 Task: Find connections with filter location Bīdar with filter topic #Marketswith filter profile language Spanish with filter current company Tata 1mg with filter school Career Point University Kota with filter industry Building Finishing Contractors with filter service category CateringChange with filter keywords title Habitat for Humanity Builder
Action: Mouse moved to (542, 76)
Screenshot: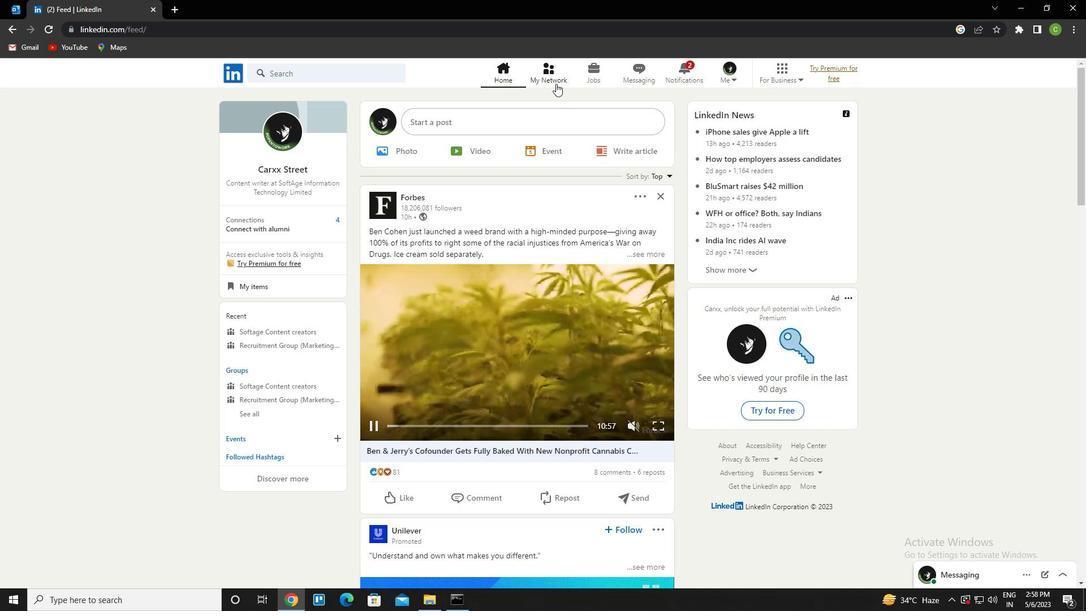 
Action: Mouse pressed left at (542, 76)
Screenshot: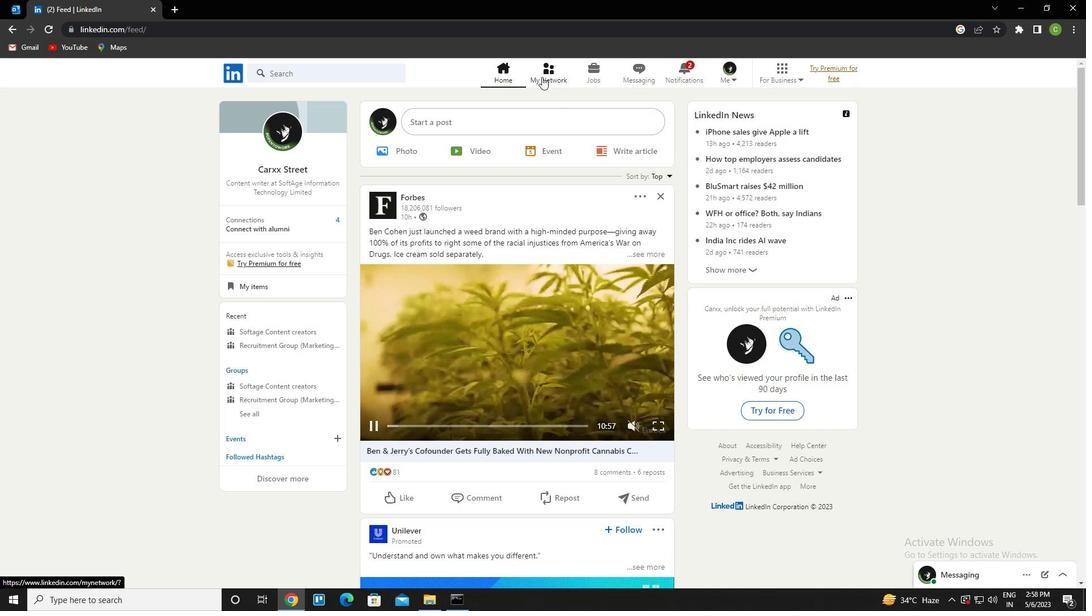 
Action: Mouse moved to (331, 139)
Screenshot: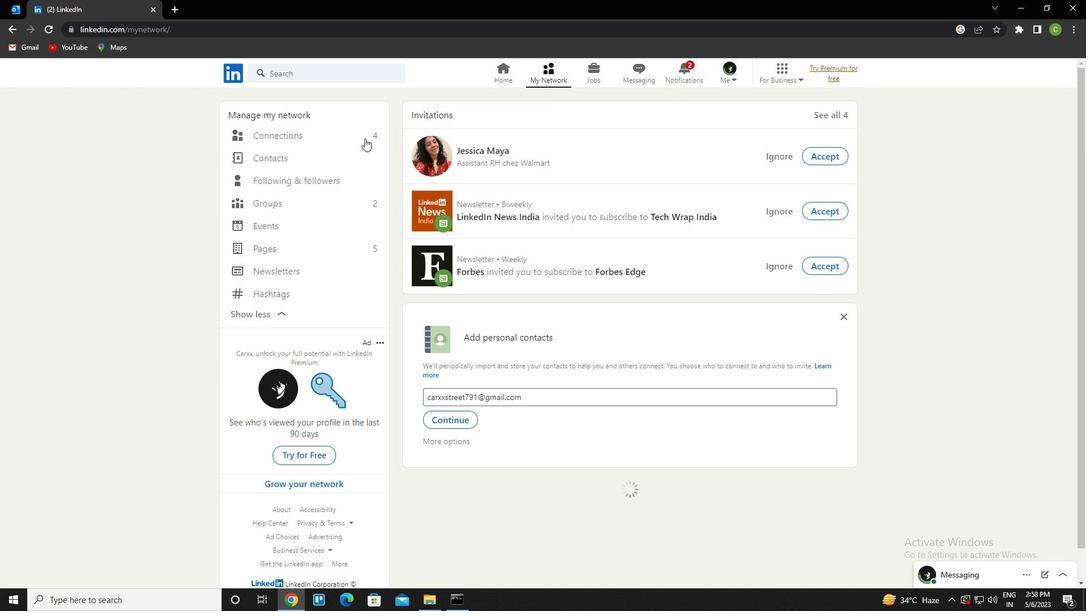 
Action: Mouse pressed left at (331, 139)
Screenshot: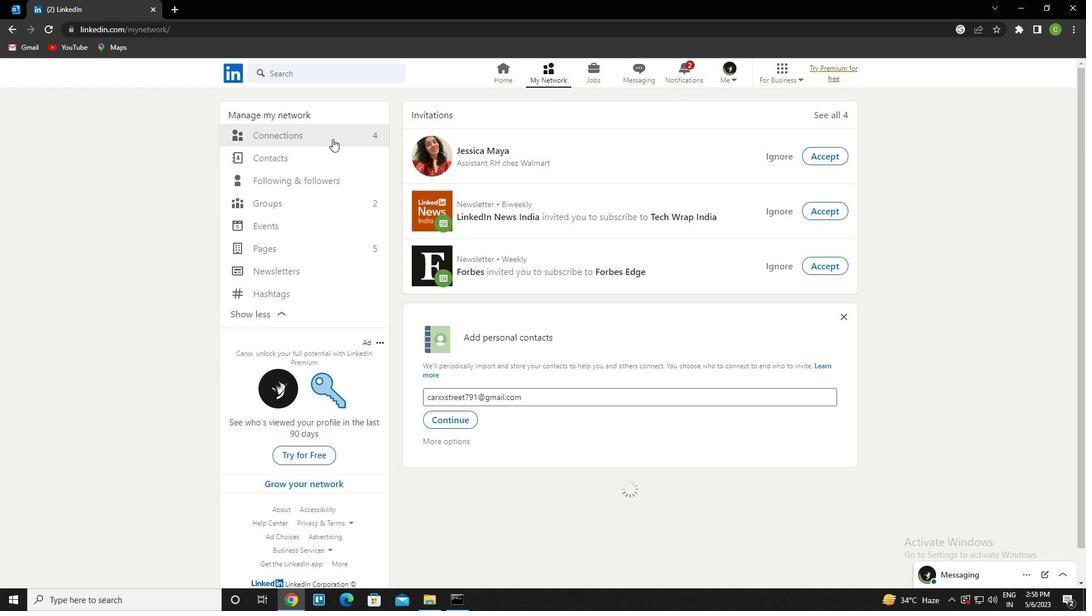 
Action: Mouse moved to (647, 142)
Screenshot: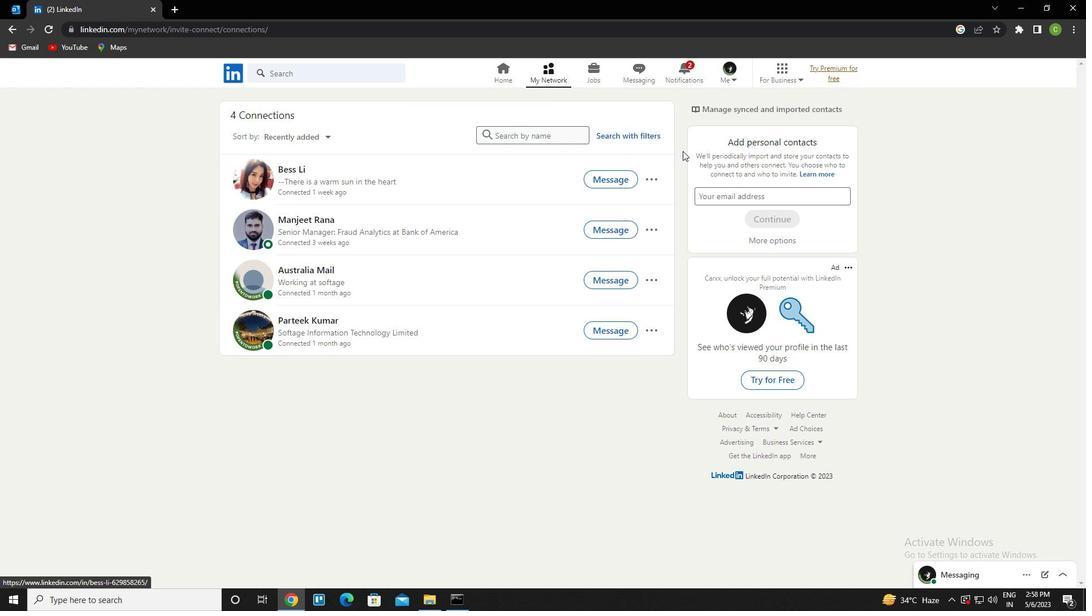 
Action: Mouse pressed left at (647, 142)
Screenshot: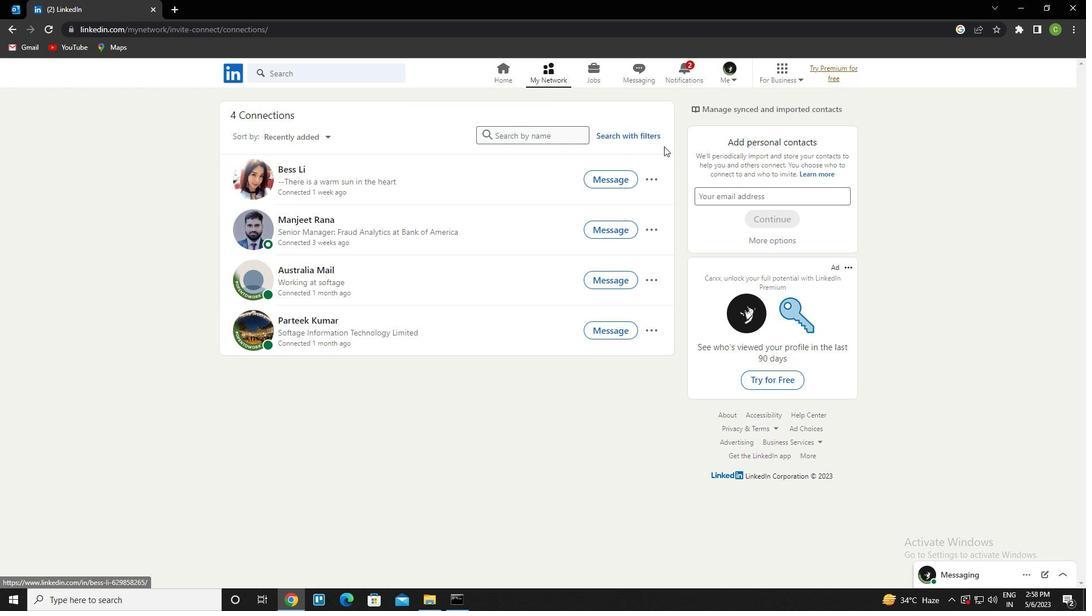 
Action: Mouse moved to (646, 137)
Screenshot: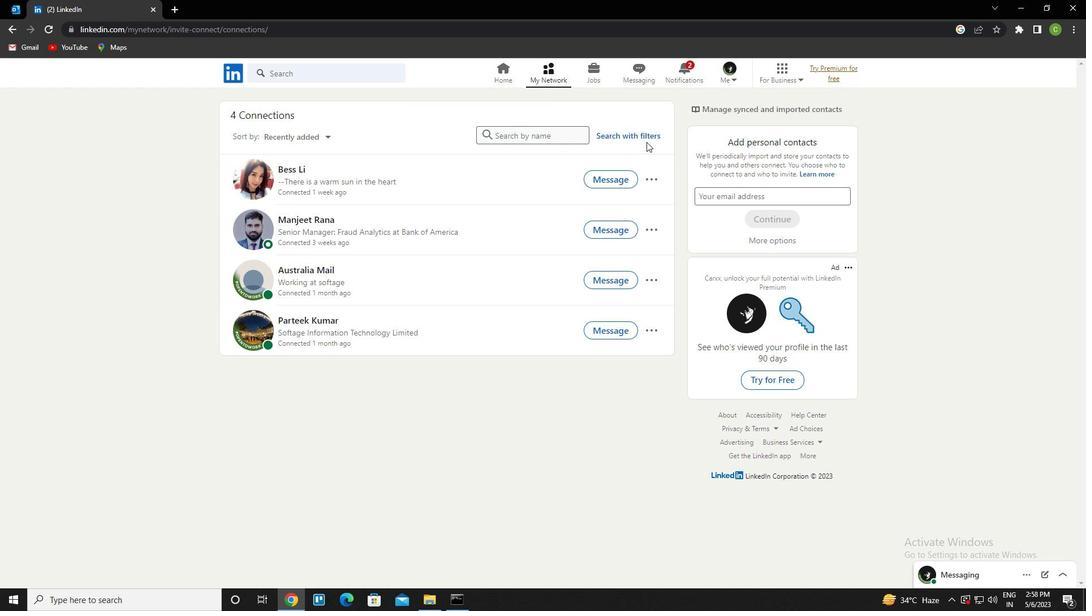 
Action: Mouse pressed left at (646, 137)
Screenshot: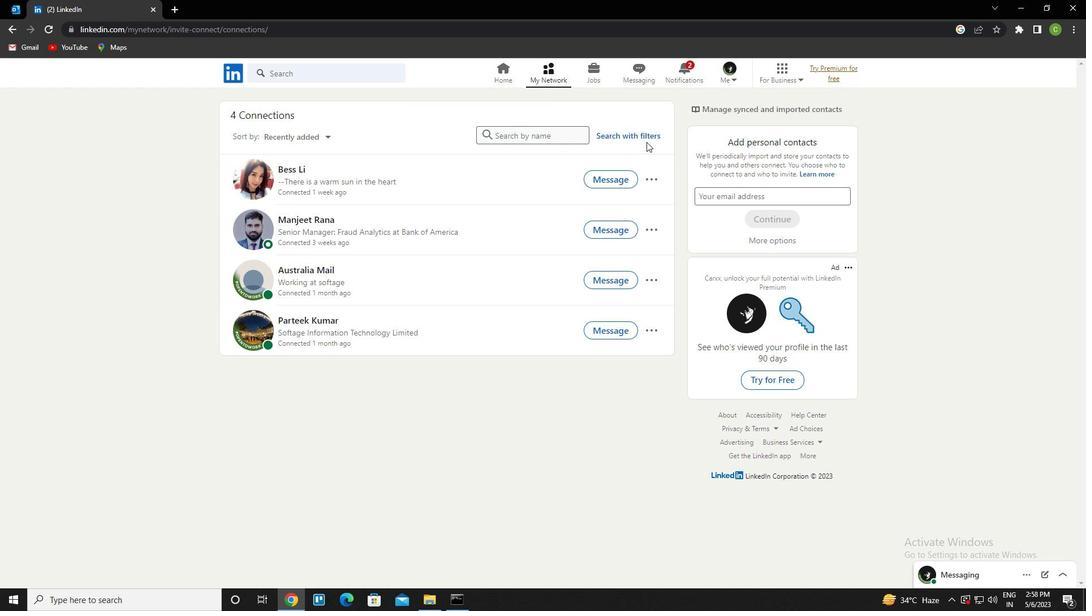 
Action: Mouse moved to (588, 104)
Screenshot: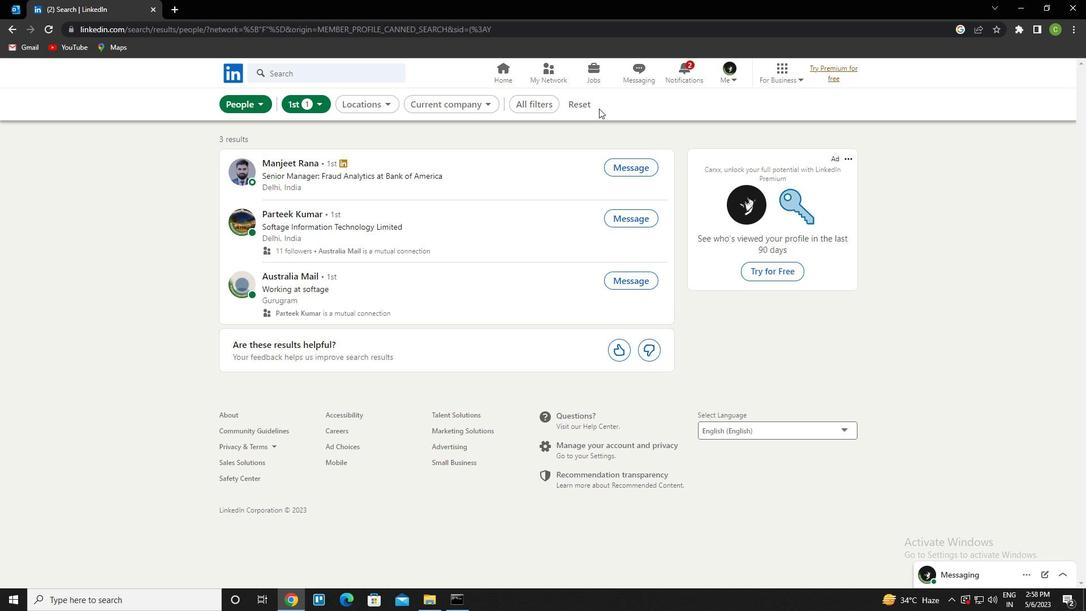 
Action: Mouse pressed left at (588, 104)
Screenshot: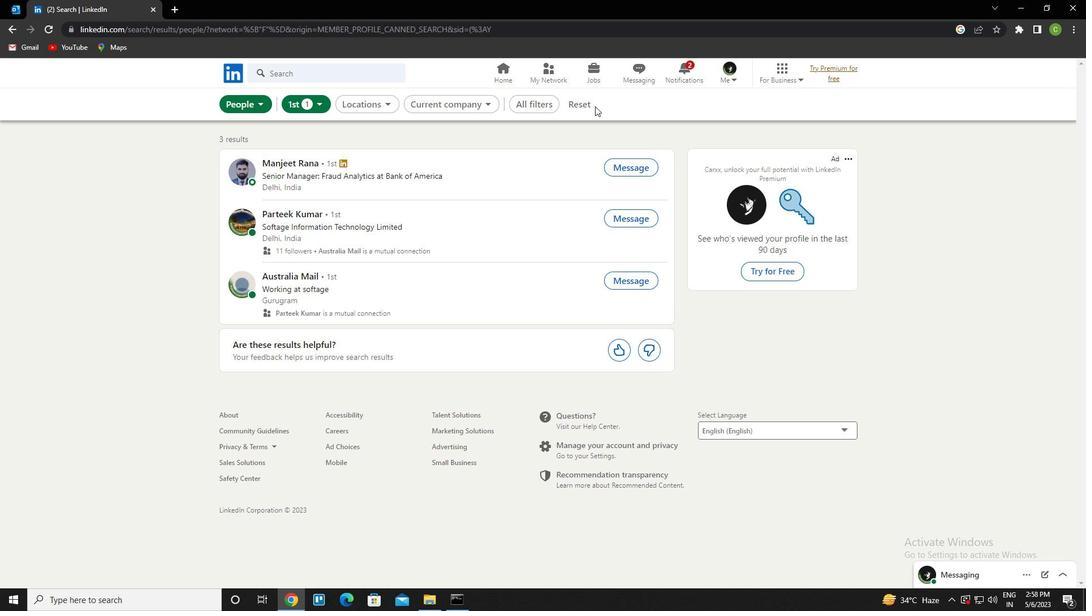 
Action: Mouse moved to (558, 105)
Screenshot: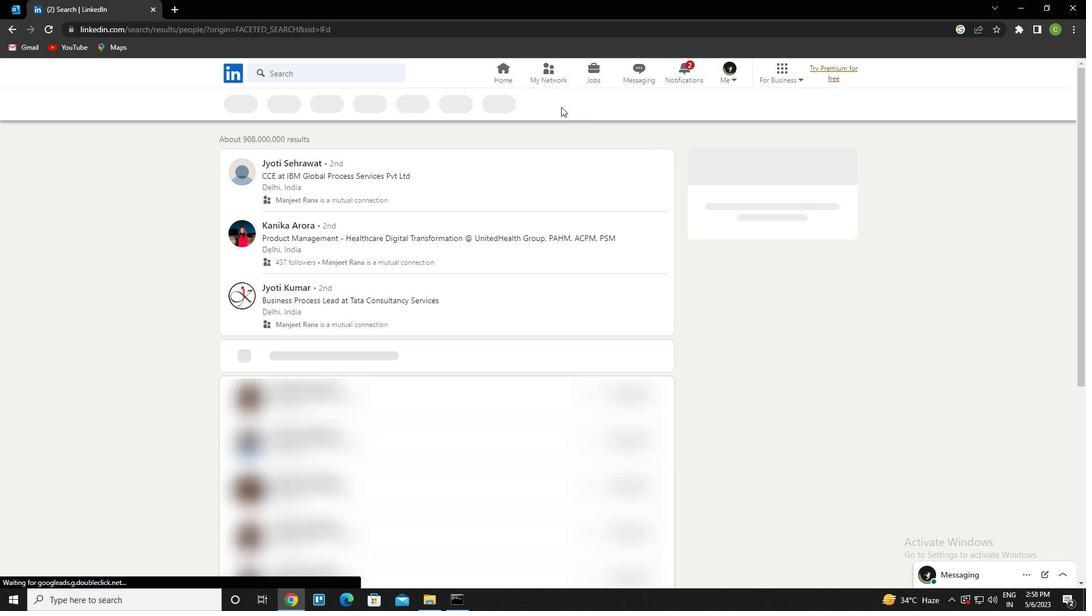 
Action: Mouse pressed left at (558, 105)
Screenshot: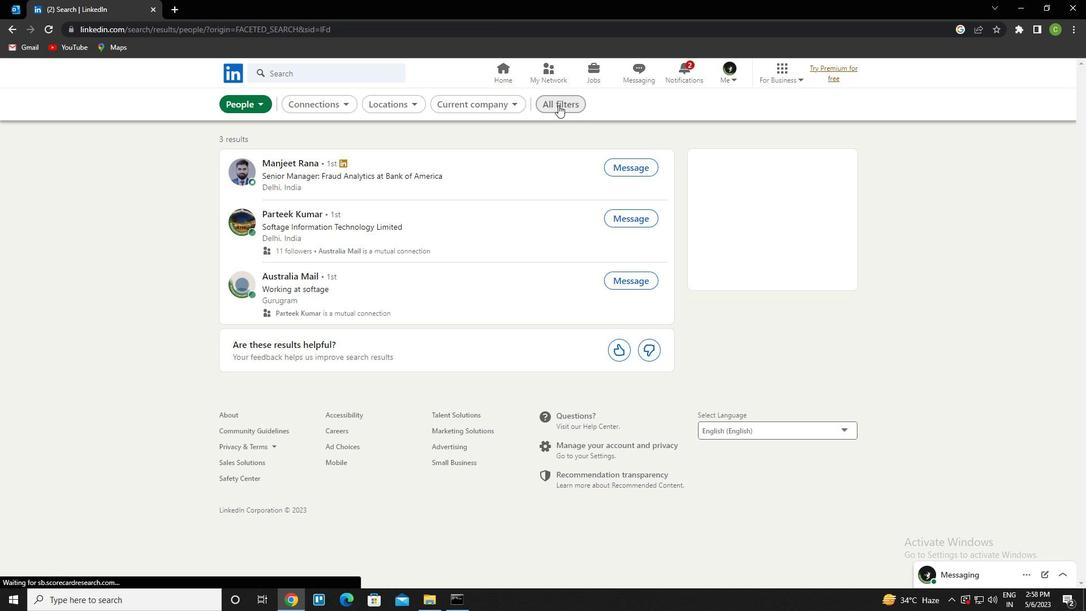 
Action: Mouse moved to (919, 413)
Screenshot: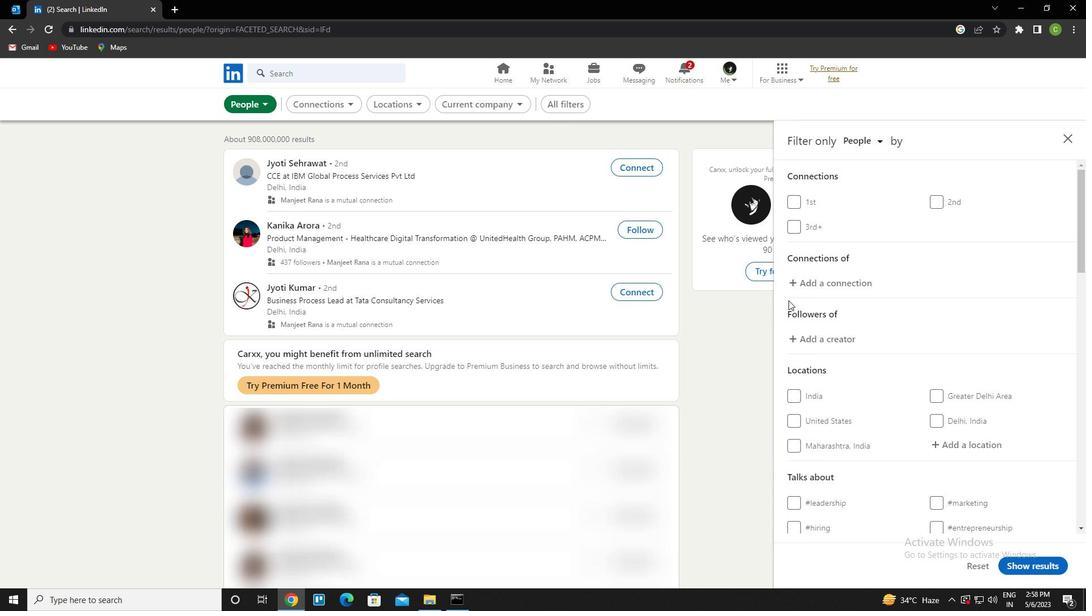 
Action: Mouse scrolled (919, 412) with delta (0, 0)
Screenshot: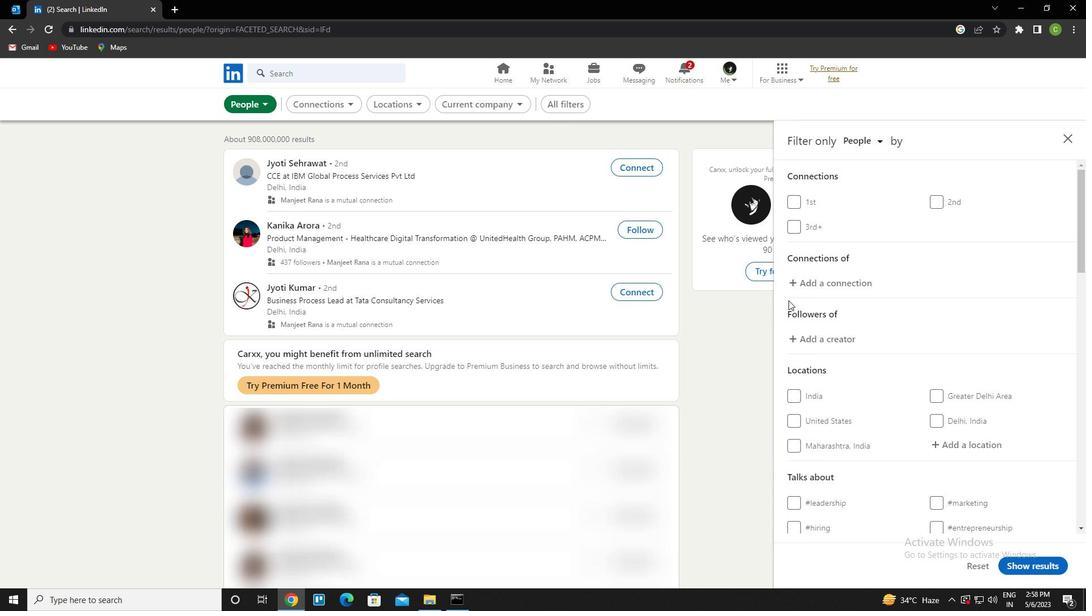 
Action: Mouse moved to (952, 427)
Screenshot: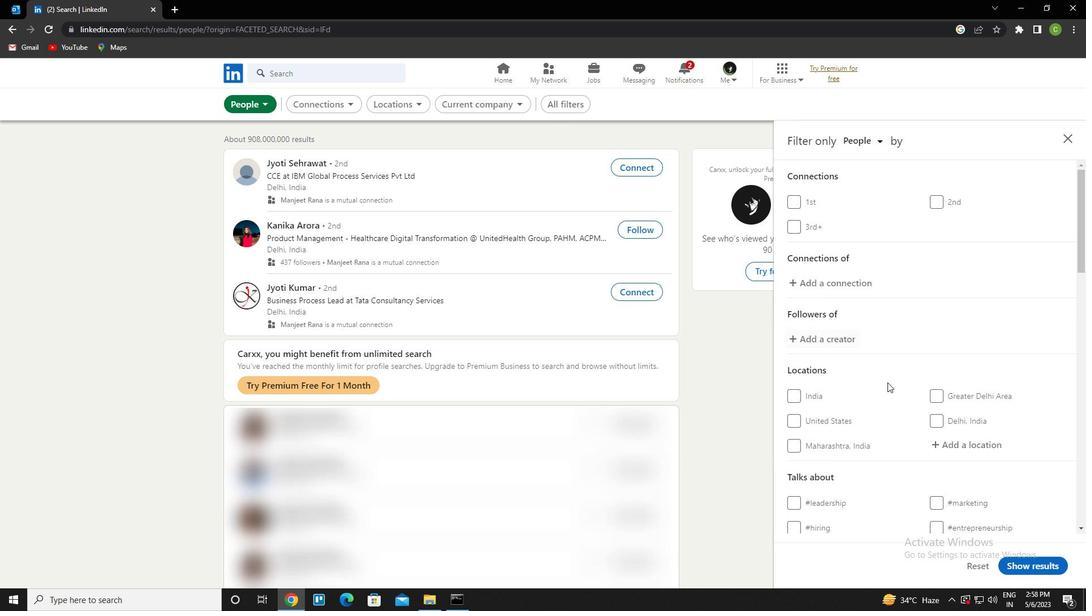 
Action: Mouse scrolled (952, 426) with delta (0, 0)
Screenshot: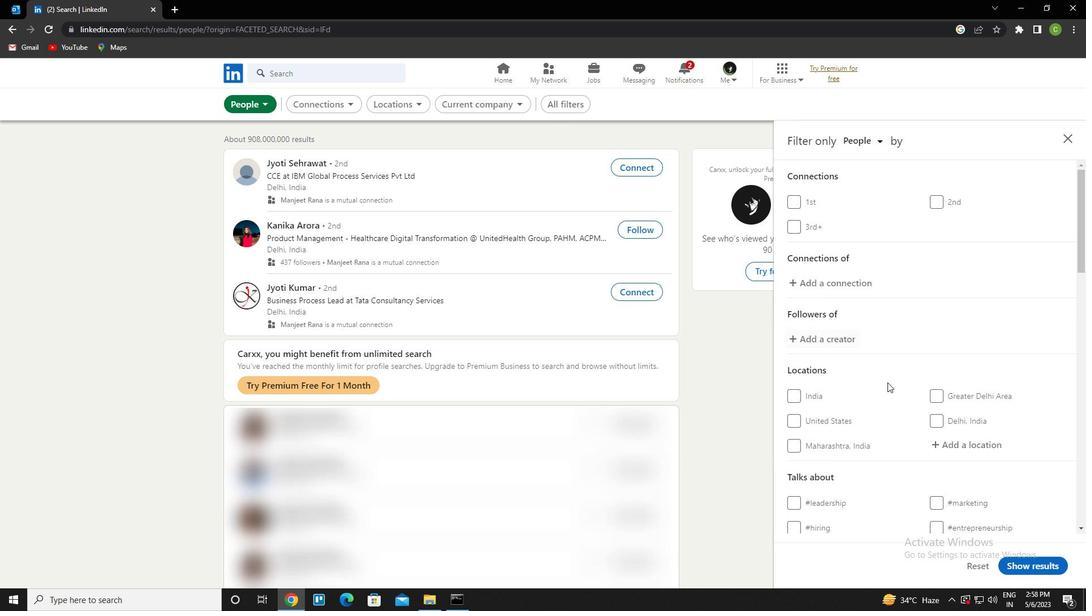 
Action: Mouse moved to (969, 334)
Screenshot: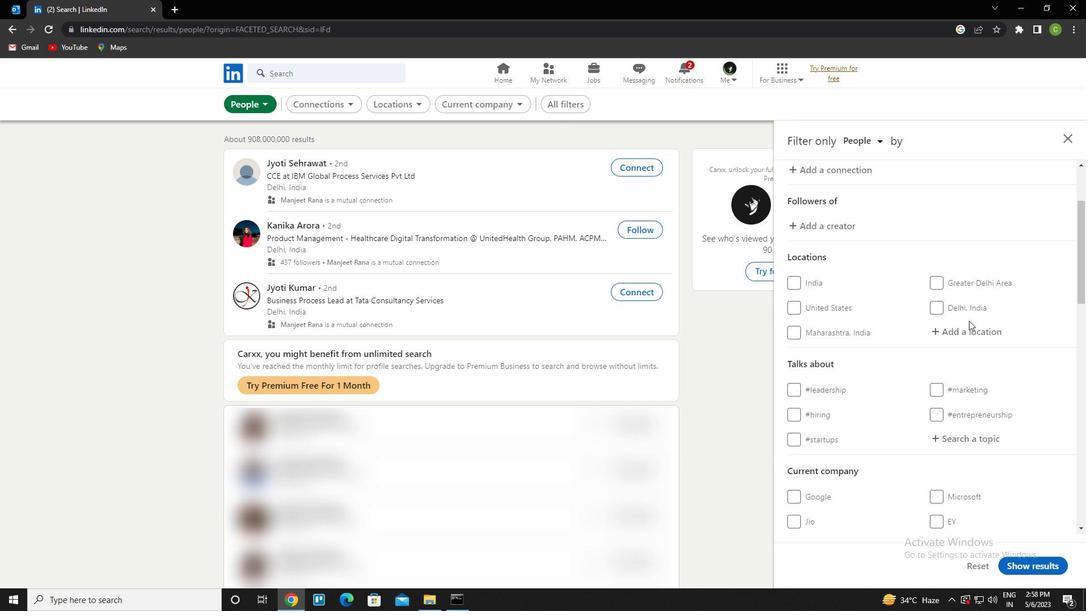 
Action: Mouse pressed left at (969, 334)
Screenshot: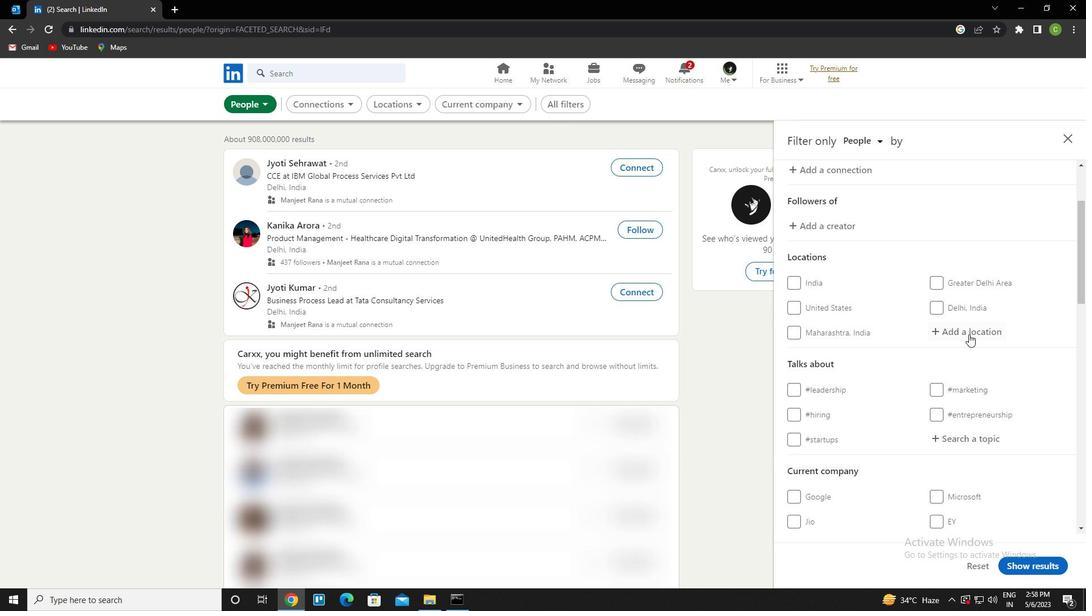 
Action: Key pressed <Key.caps_lock>b<Key.caps_lock>idar<Key.down><Key.enter>
Screenshot: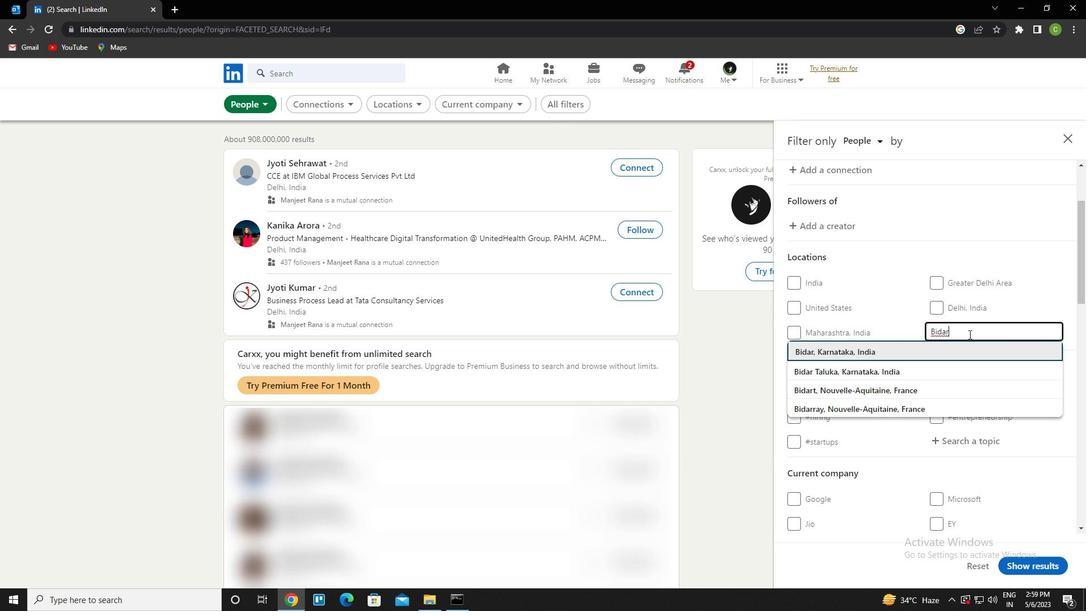 
Action: Mouse moved to (969, 335)
Screenshot: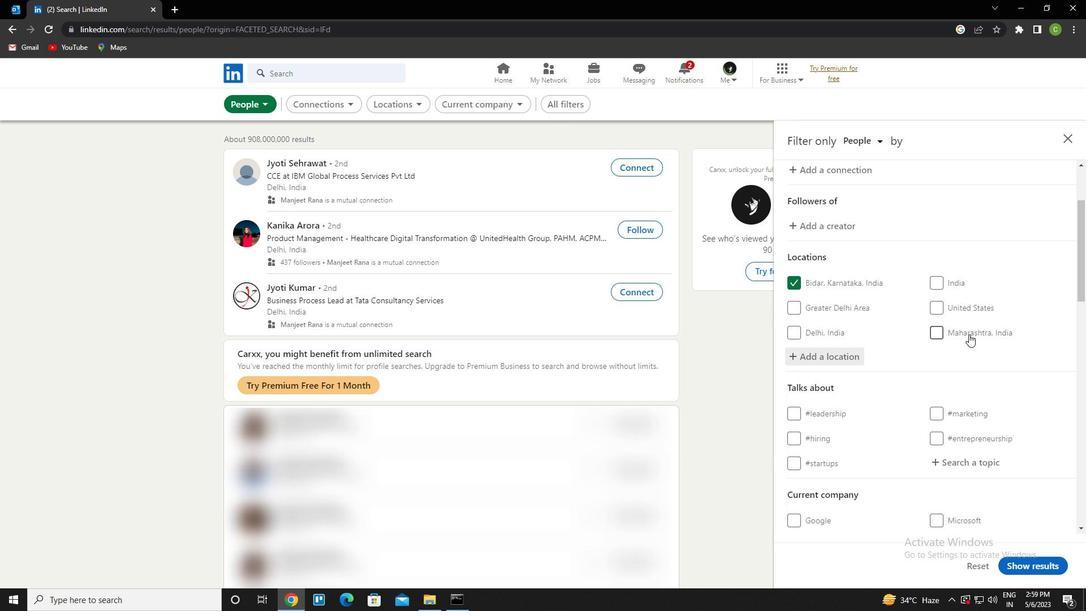 
Action: Mouse scrolled (969, 334) with delta (0, 0)
Screenshot: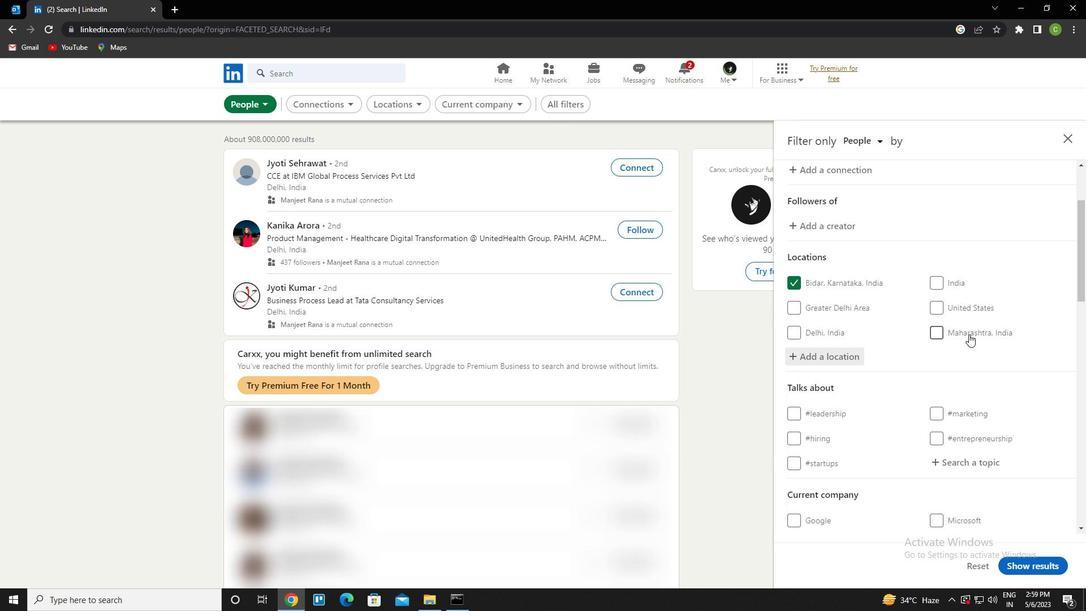 
Action: Mouse moved to (955, 404)
Screenshot: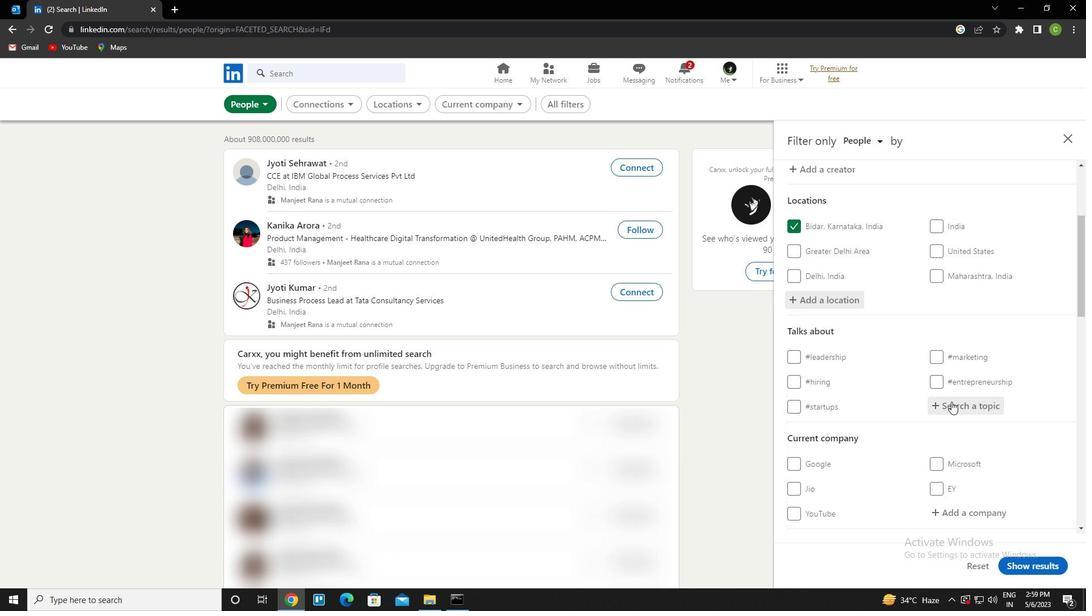 
Action: Mouse pressed left at (955, 404)
Screenshot: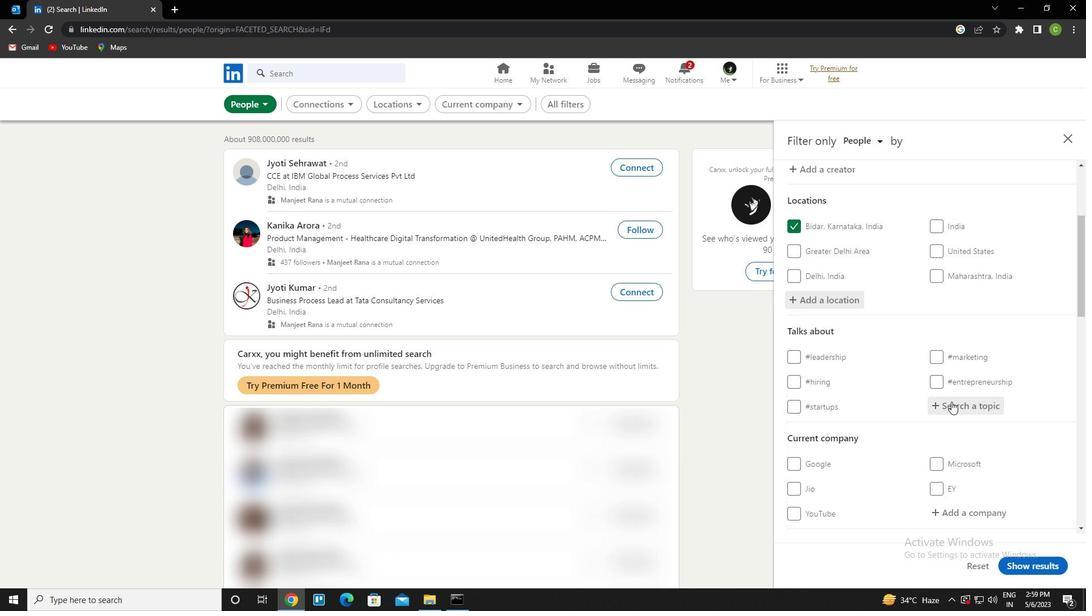 
Action: Key pressed markets<Key.down><Key.enter>
Screenshot: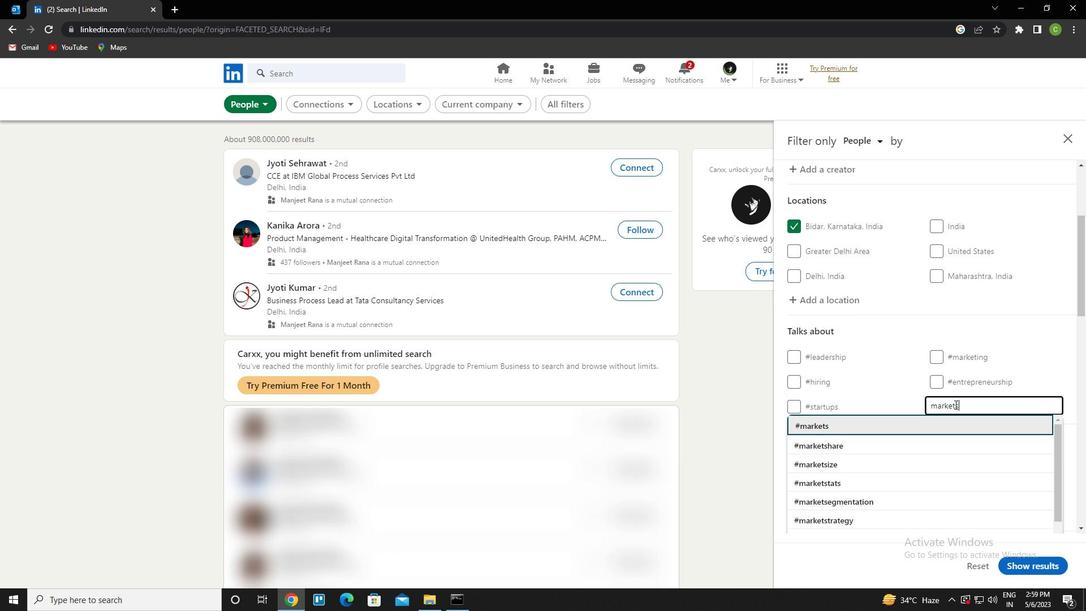 
Action: Mouse scrolled (955, 404) with delta (0, 0)
Screenshot: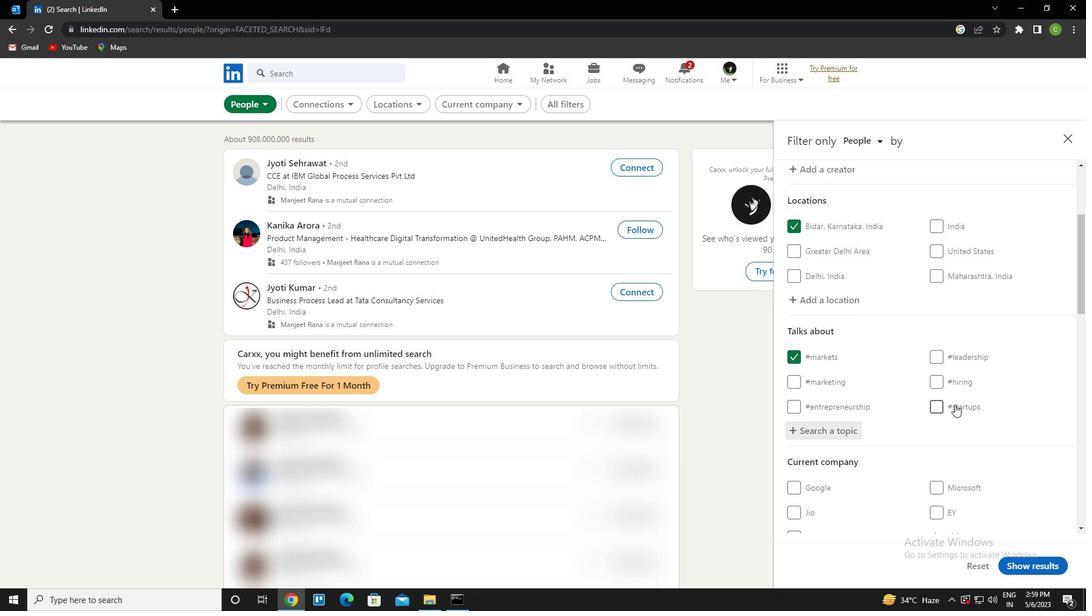 
Action: Mouse scrolled (955, 404) with delta (0, 0)
Screenshot: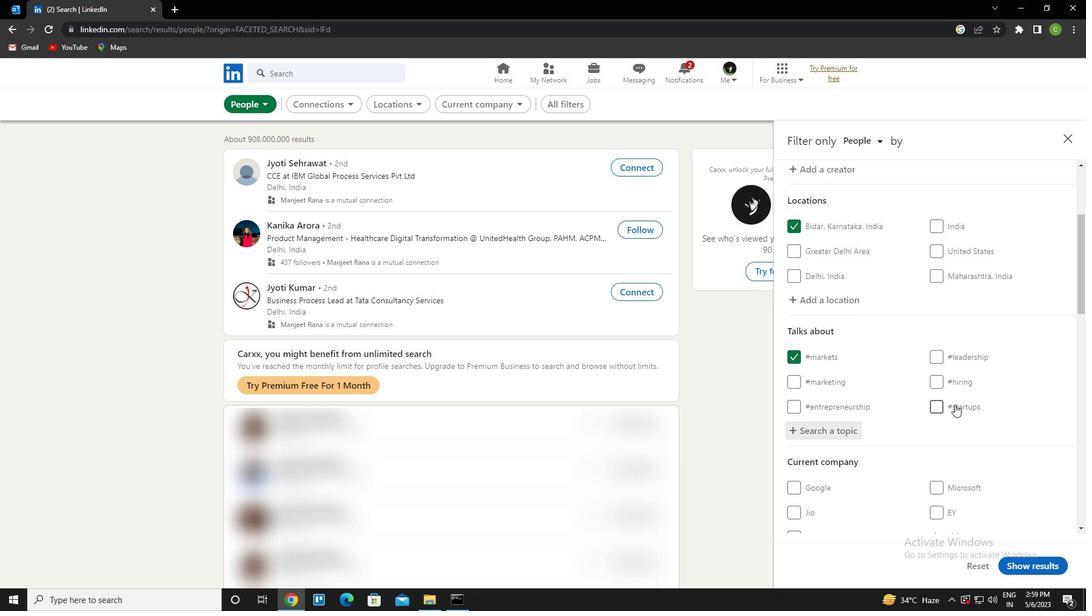 
Action: Mouse scrolled (955, 404) with delta (0, 0)
Screenshot: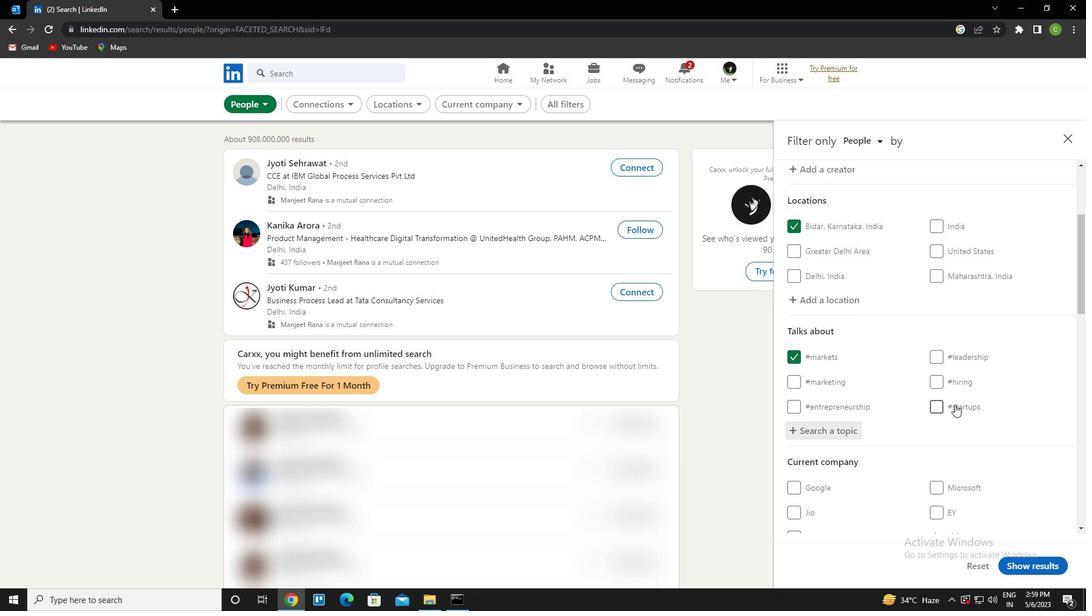 
Action: Mouse moved to (912, 378)
Screenshot: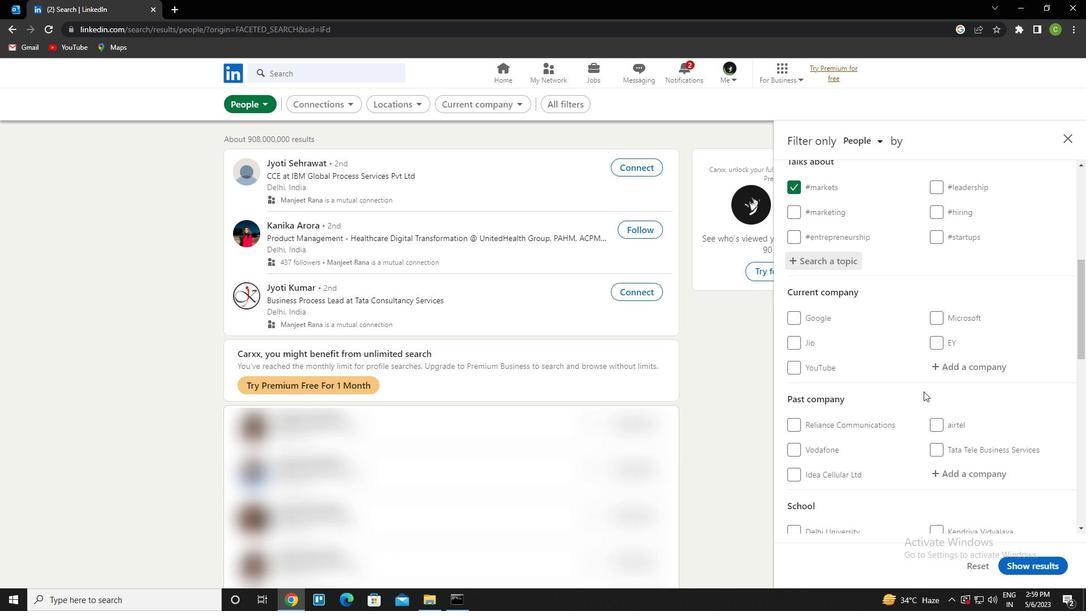 
Action: Mouse scrolled (912, 377) with delta (0, 0)
Screenshot: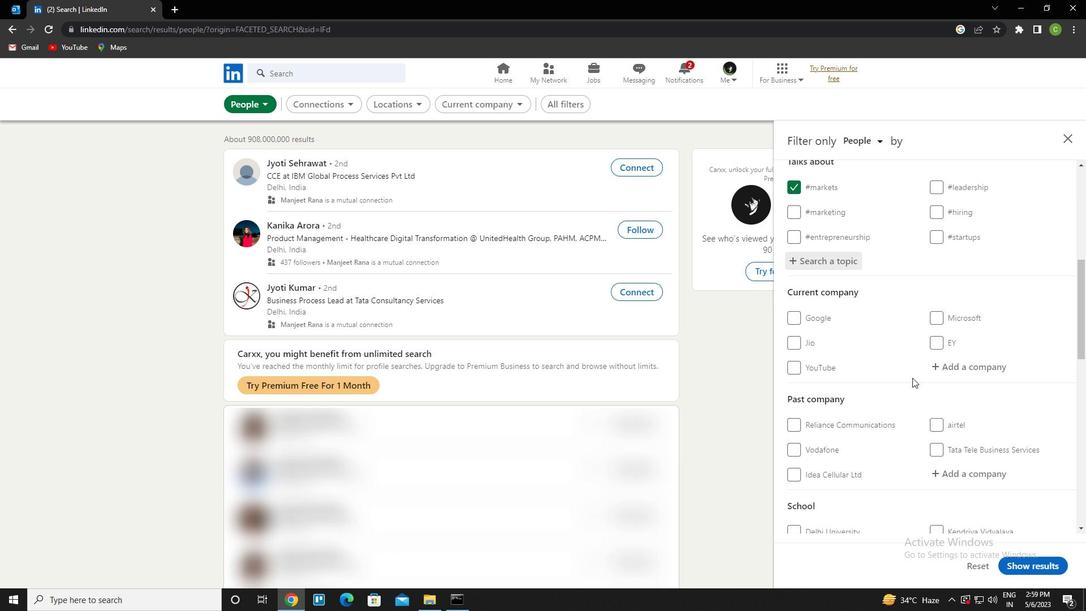 
Action: Mouse scrolled (912, 377) with delta (0, 0)
Screenshot: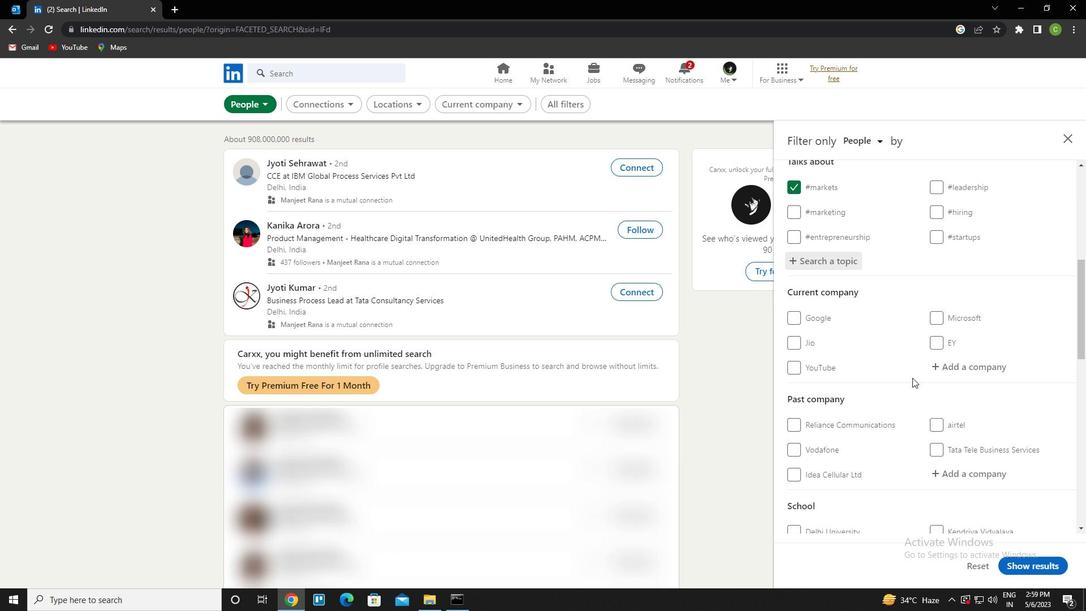 
Action: Mouse scrolled (912, 377) with delta (0, 0)
Screenshot: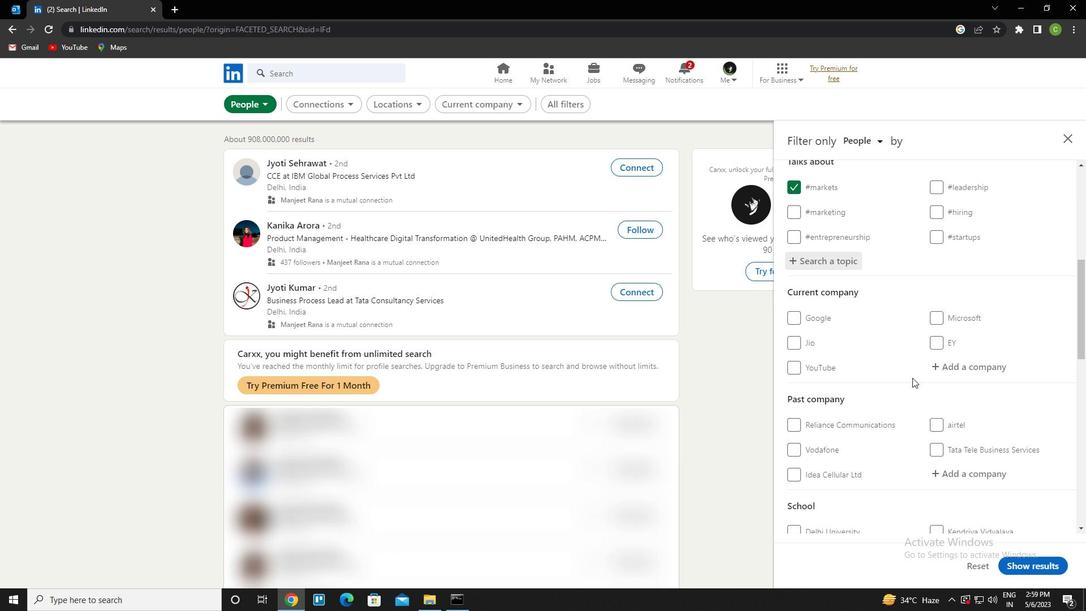
Action: Mouse scrolled (912, 377) with delta (0, 0)
Screenshot: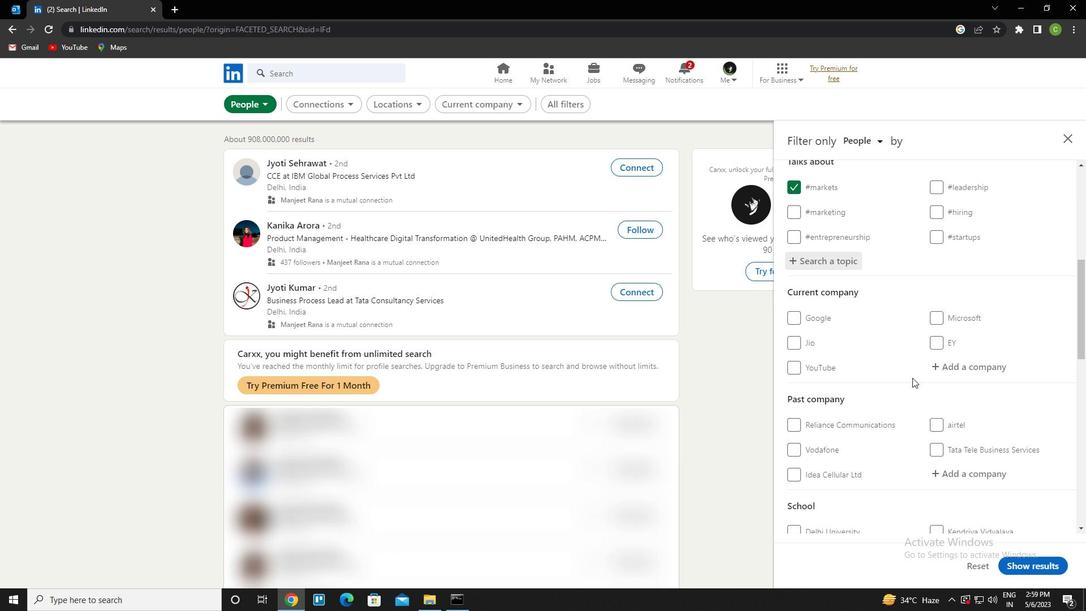 
Action: Mouse scrolled (912, 377) with delta (0, 0)
Screenshot: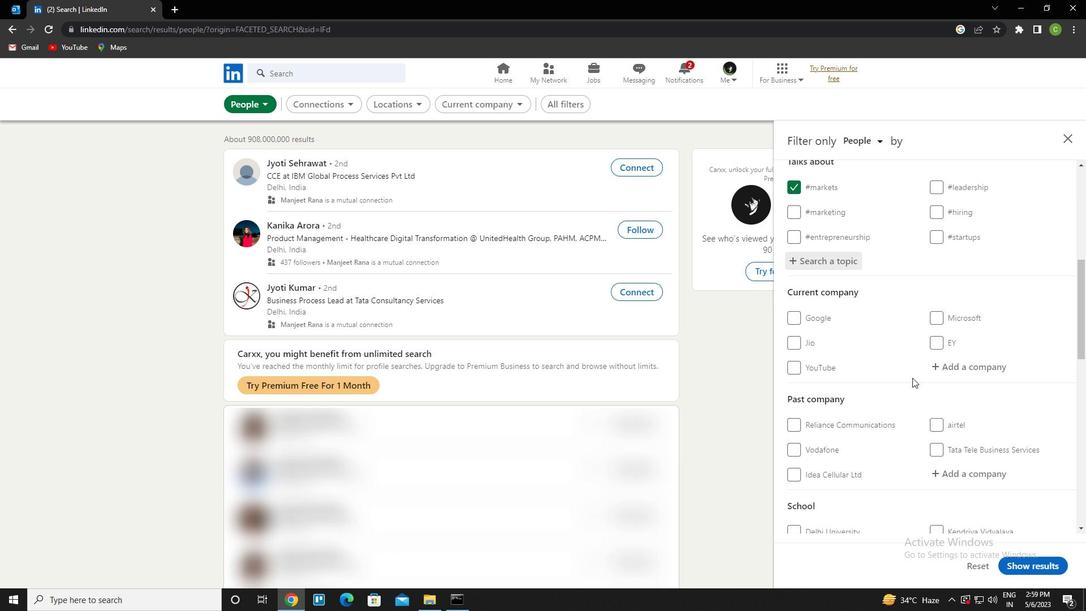 
Action: Mouse scrolled (912, 377) with delta (0, 0)
Screenshot: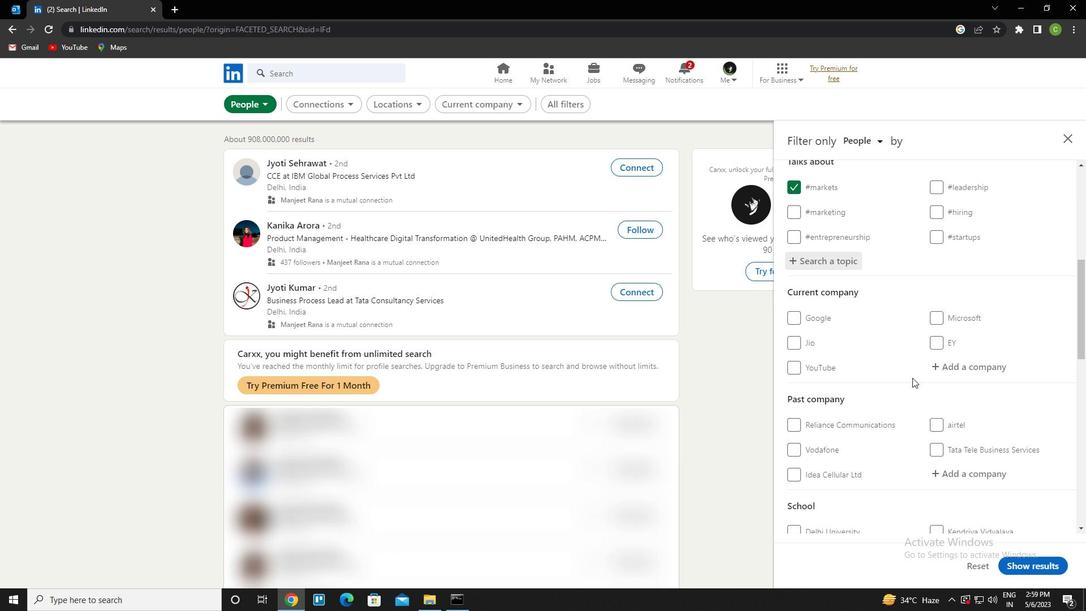 
Action: Mouse scrolled (912, 377) with delta (0, 0)
Screenshot: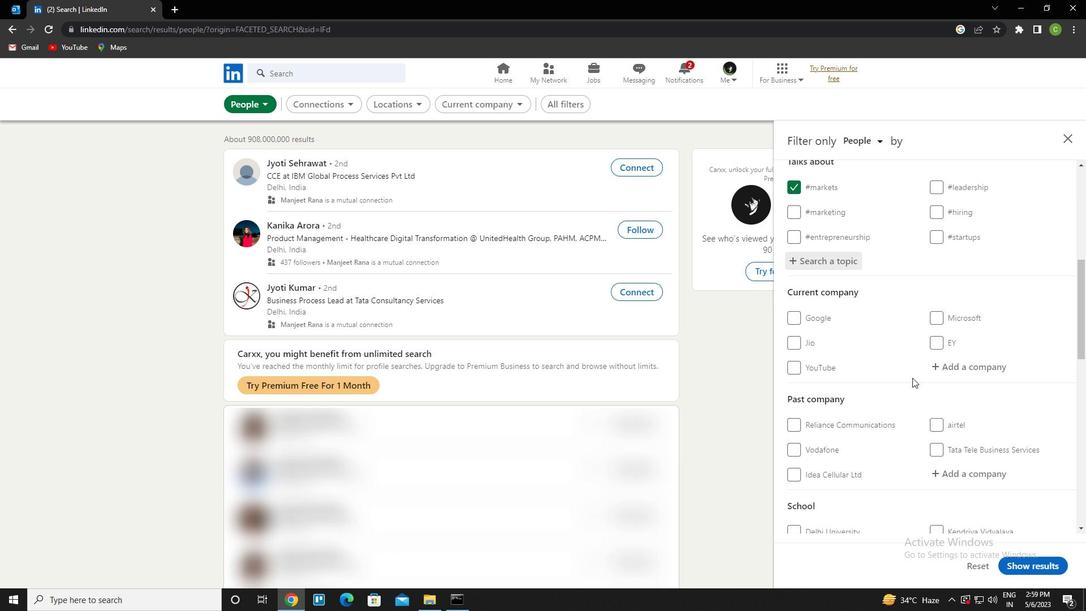 
Action: Mouse scrolled (912, 377) with delta (0, 0)
Screenshot: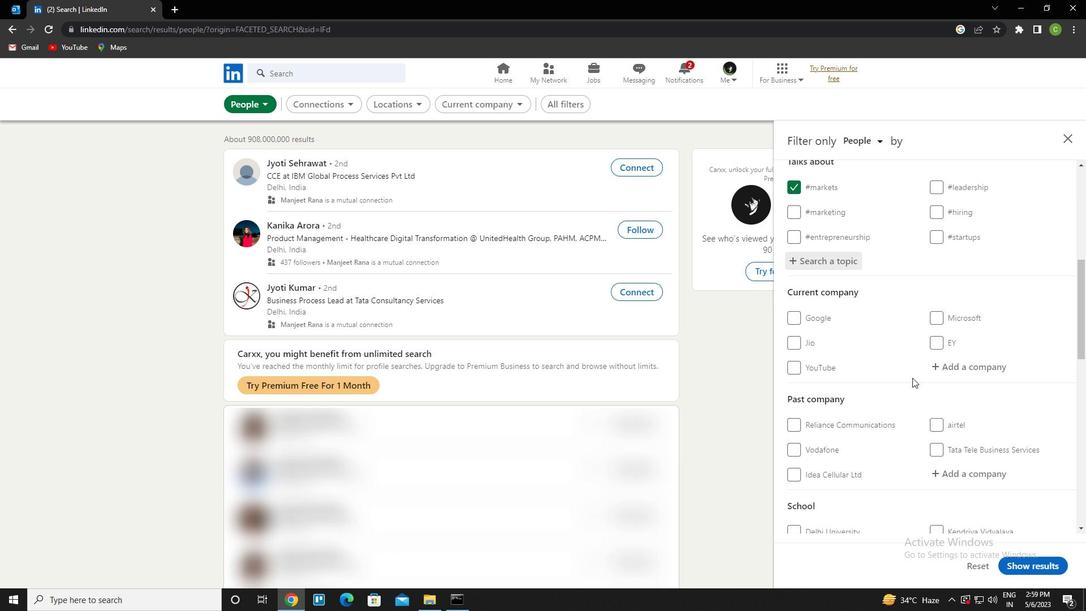 
Action: Mouse moved to (797, 336)
Screenshot: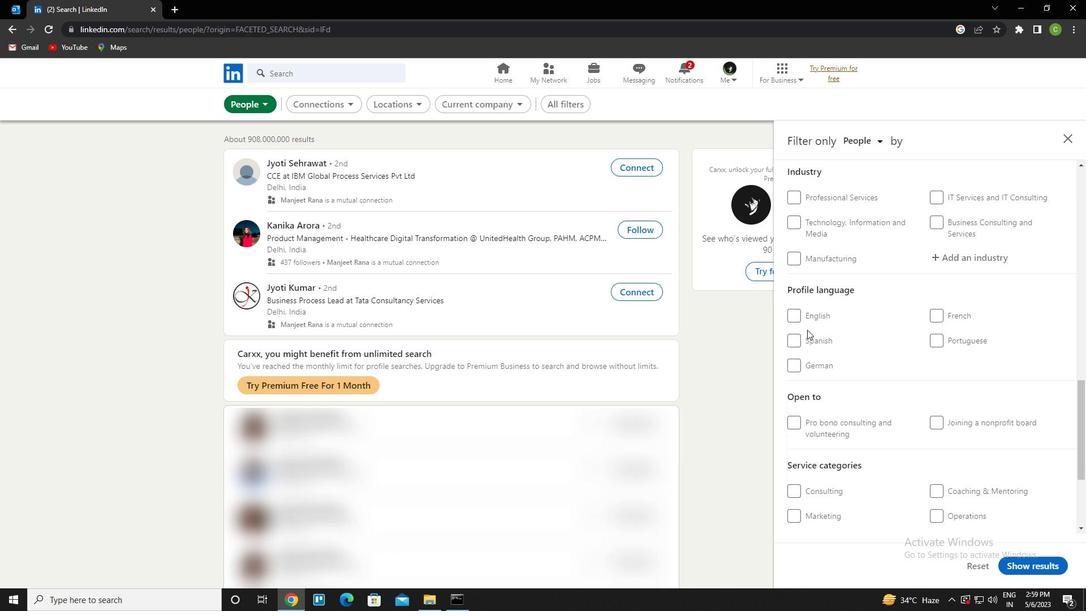 
Action: Mouse pressed left at (797, 336)
Screenshot: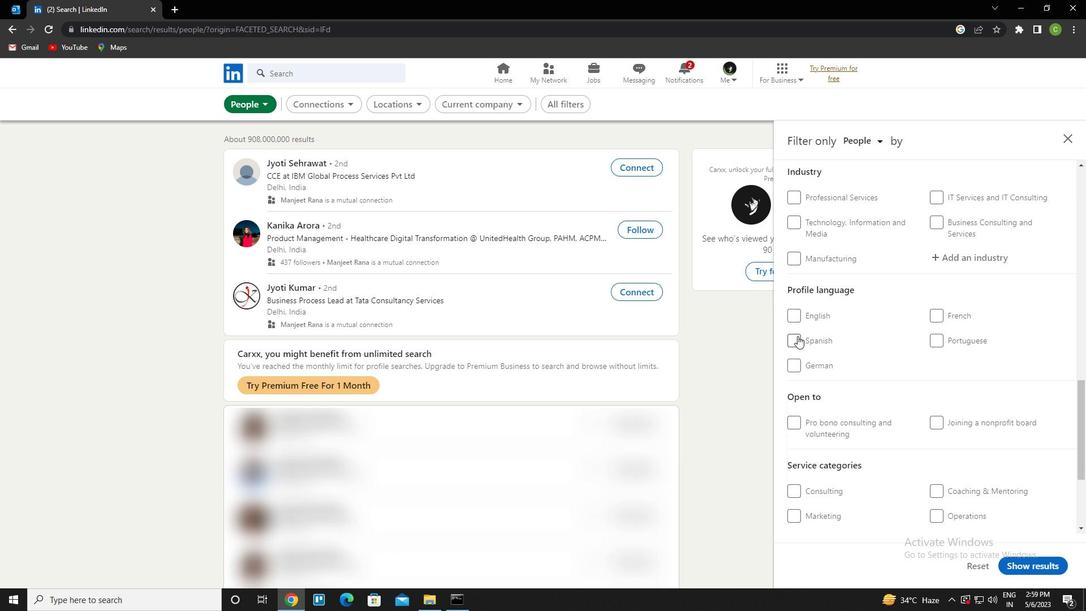 
Action: Mouse moved to (847, 328)
Screenshot: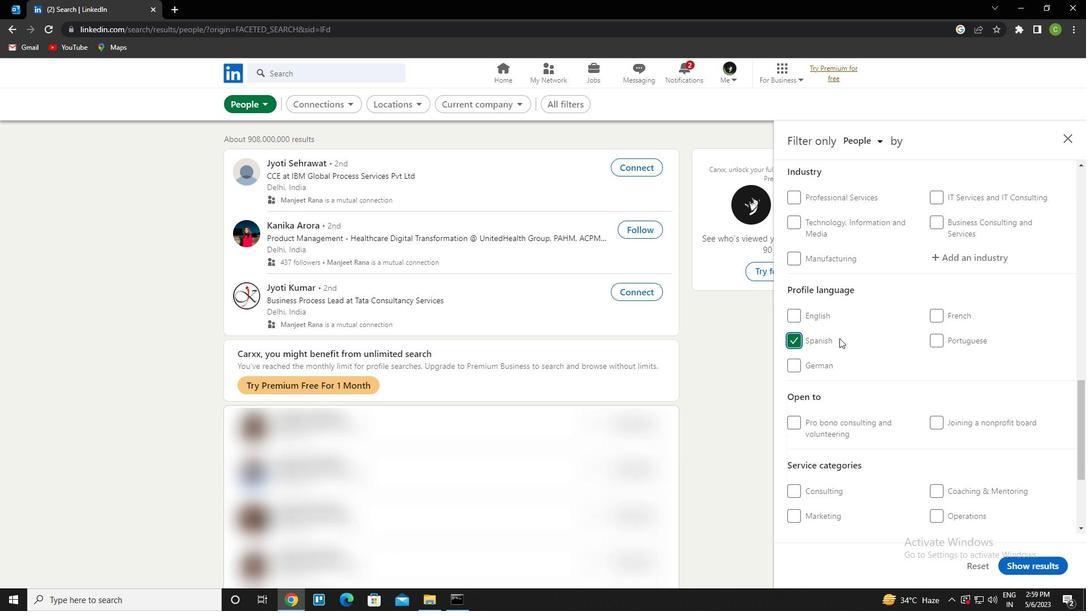 
Action: Mouse scrolled (847, 328) with delta (0, 0)
Screenshot: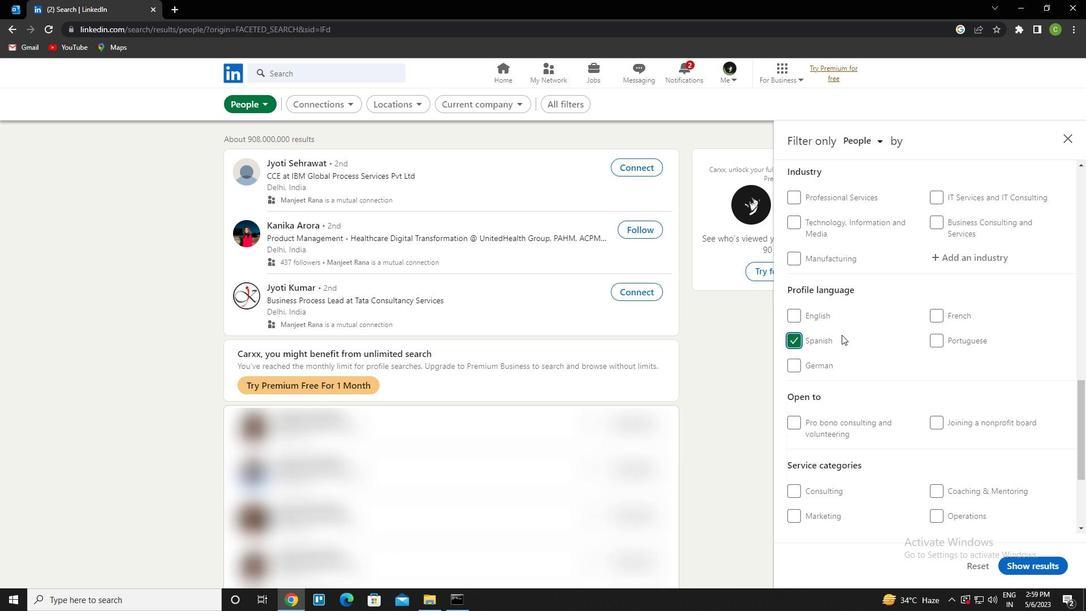 
Action: Mouse scrolled (847, 328) with delta (0, 0)
Screenshot: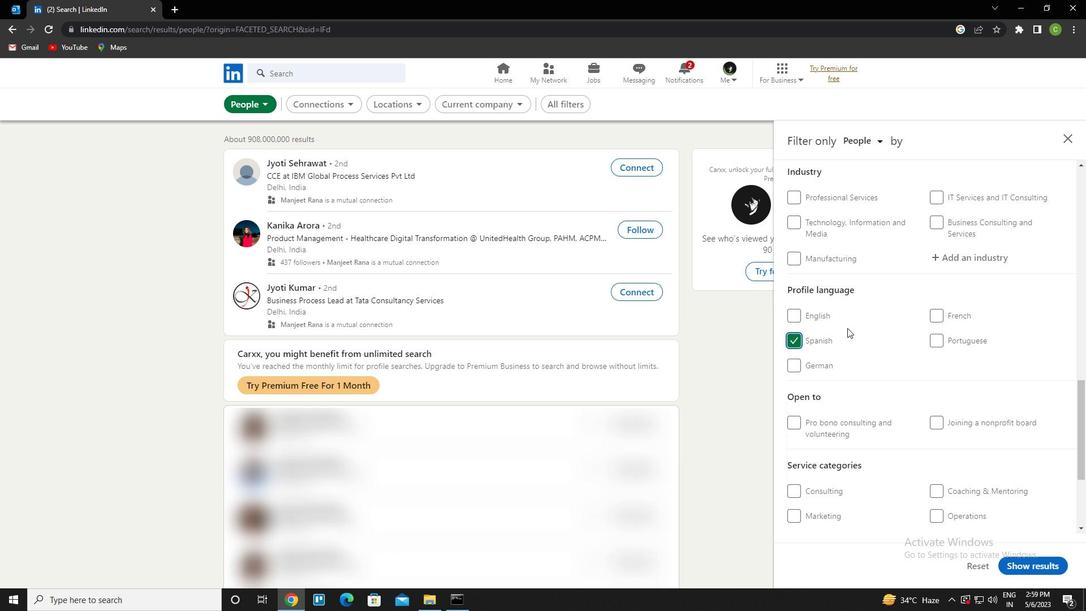 
Action: Mouse scrolled (847, 328) with delta (0, 0)
Screenshot: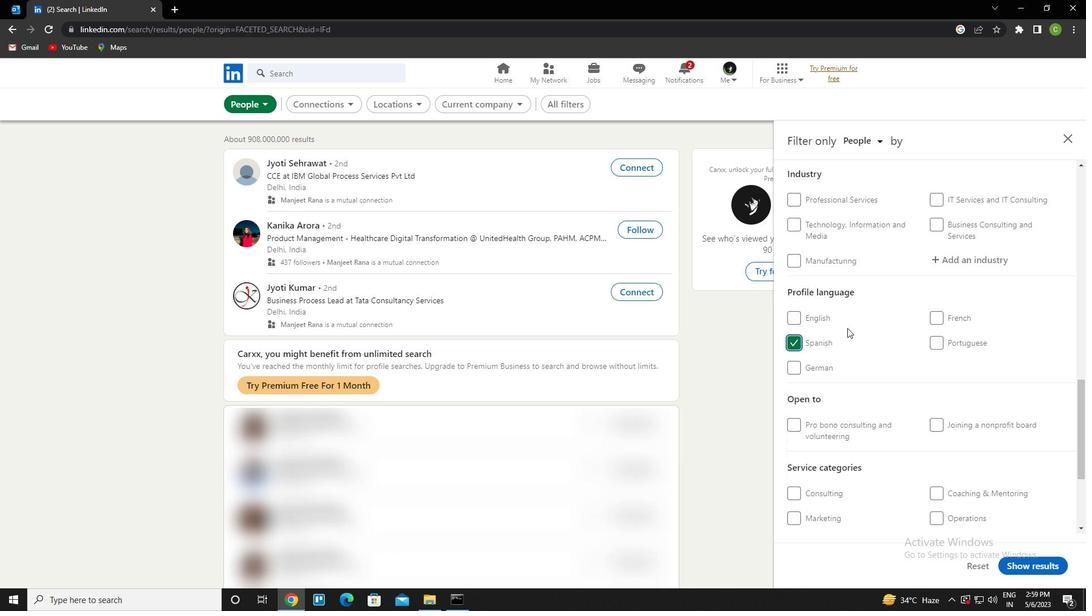 
Action: Mouse scrolled (847, 328) with delta (0, 0)
Screenshot: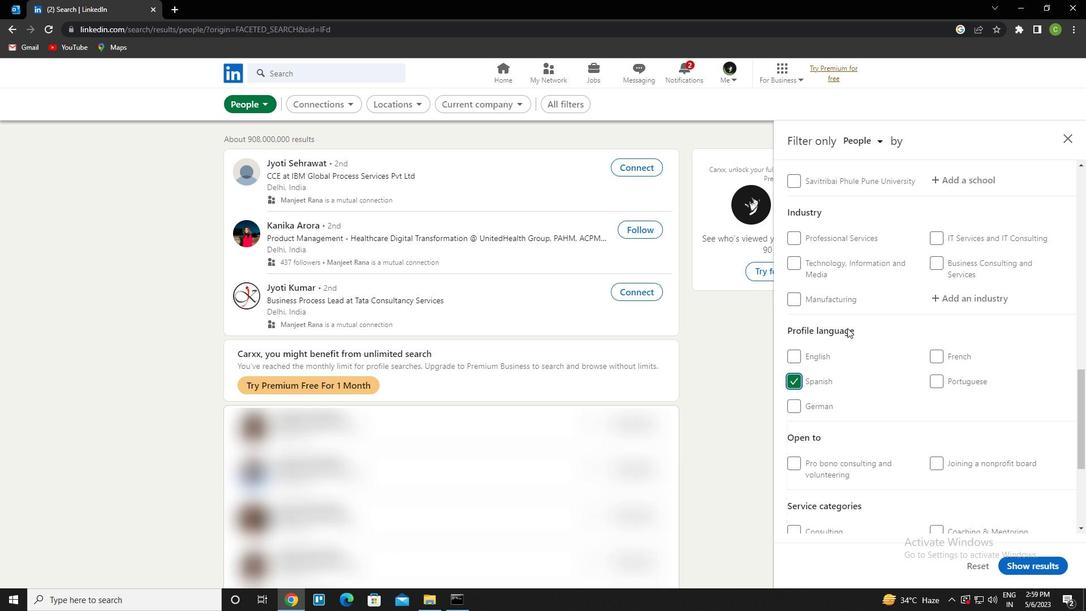 
Action: Mouse scrolled (847, 328) with delta (0, 0)
Screenshot: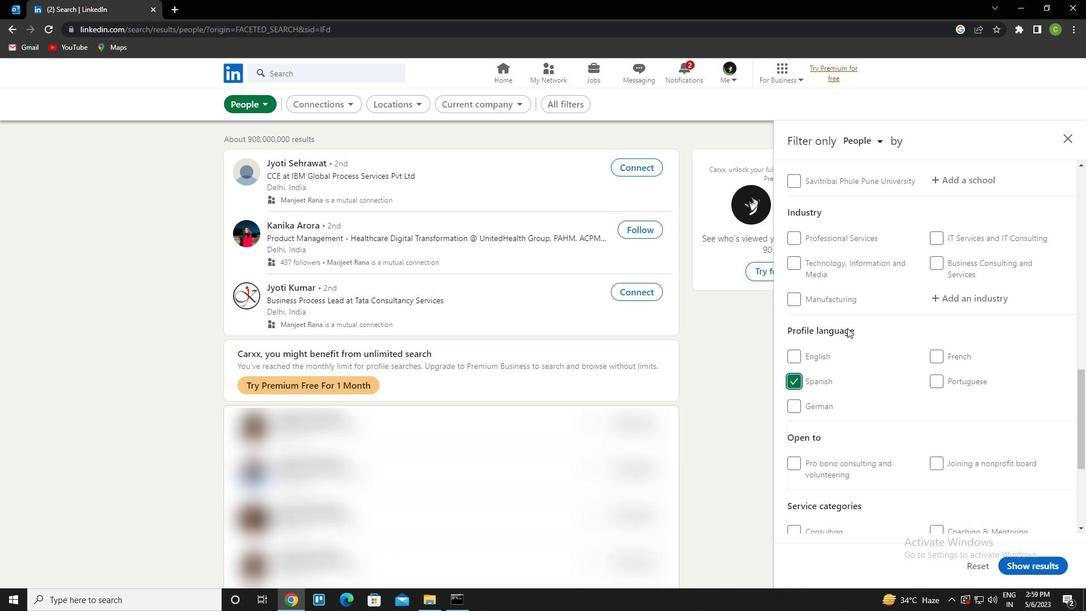 
Action: Mouse scrolled (847, 328) with delta (0, 0)
Screenshot: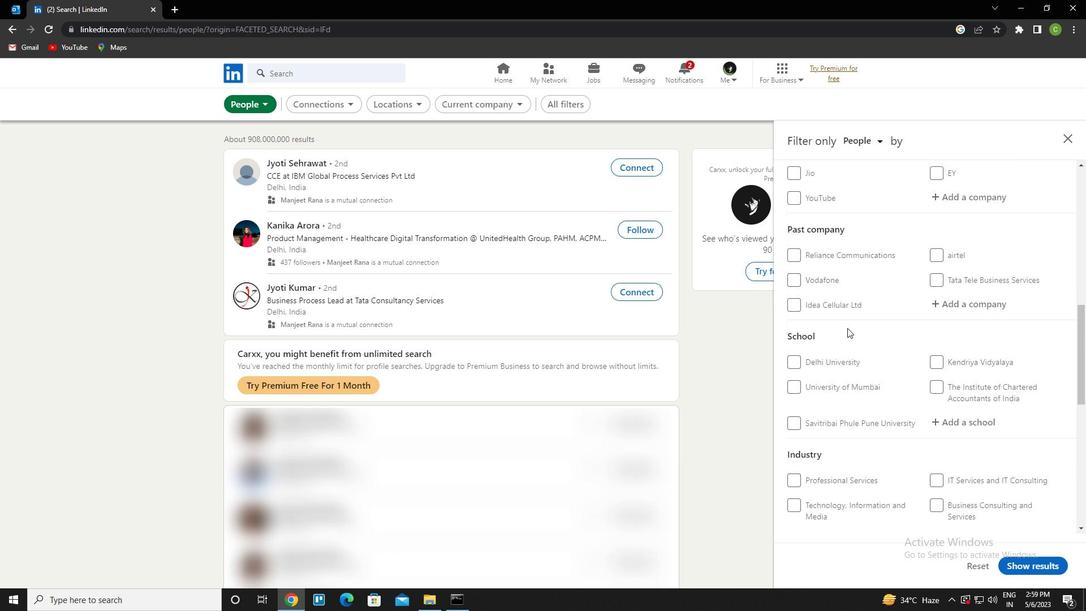 
Action: Mouse scrolled (847, 328) with delta (0, 0)
Screenshot: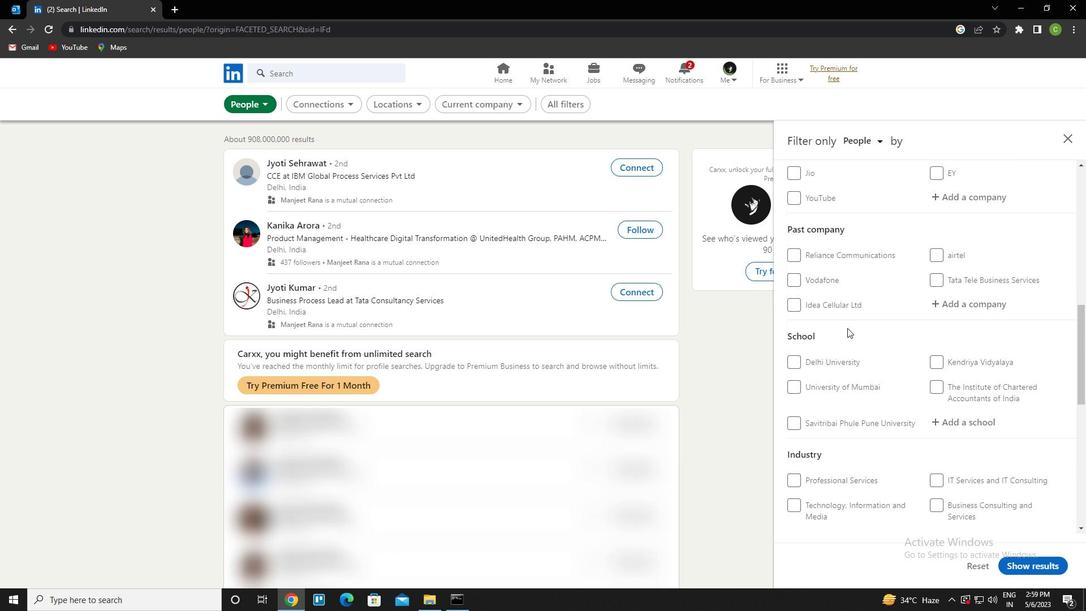 
Action: Mouse moved to (991, 315)
Screenshot: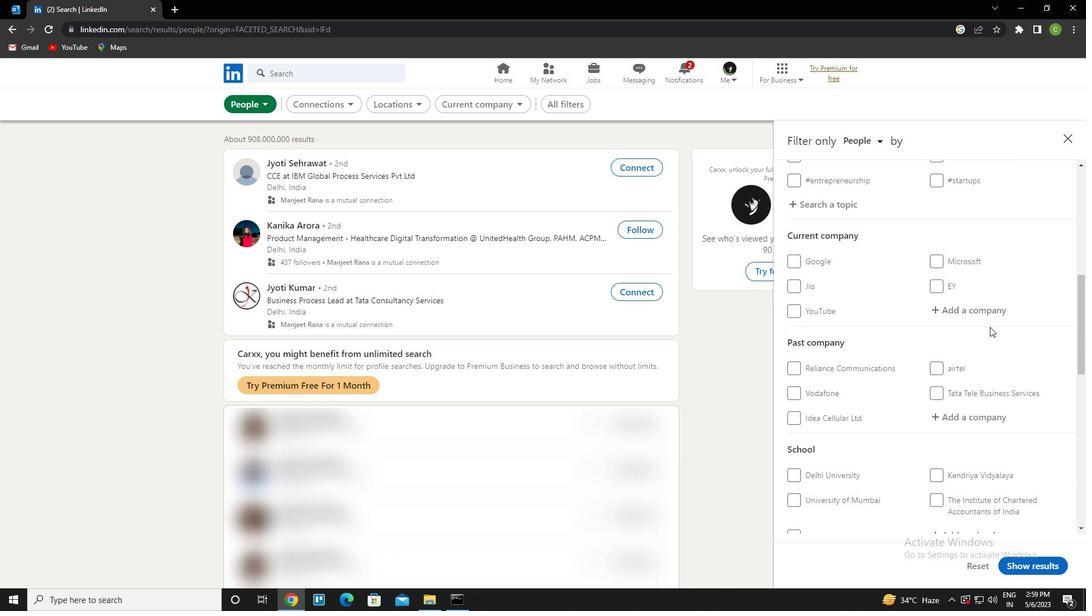 
Action: Mouse pressed left at (991, 315)
Screenshot: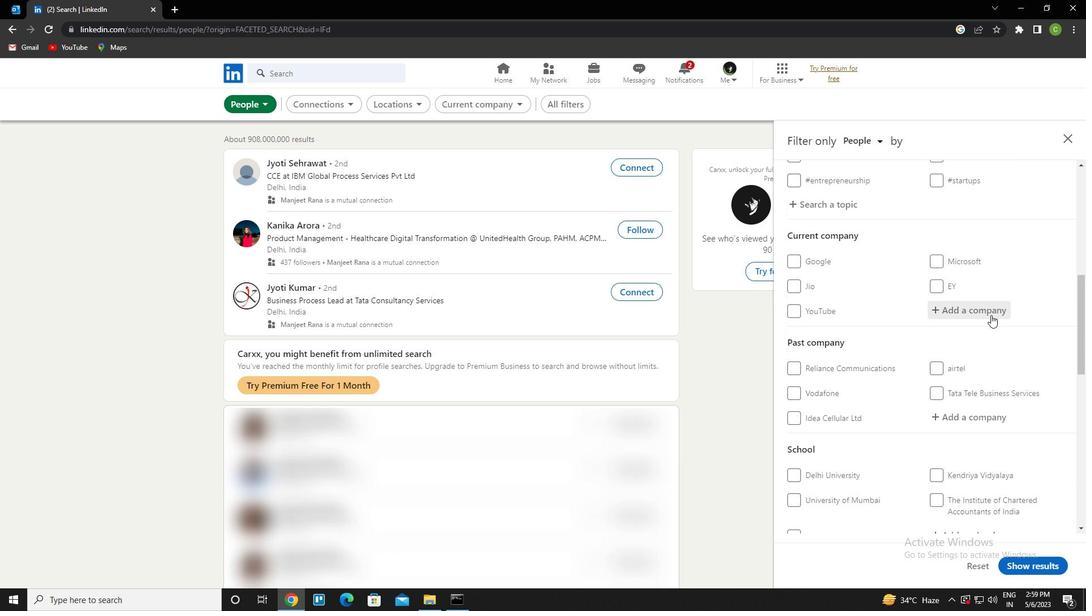 
Action: Key pressed <Key.caps_lock>t<Key.caps_lock>ata<Key.space>1<Key.space>mg<Key.left><Key.left><Key.backspace><Key.down><Key.enter>
Screenshot: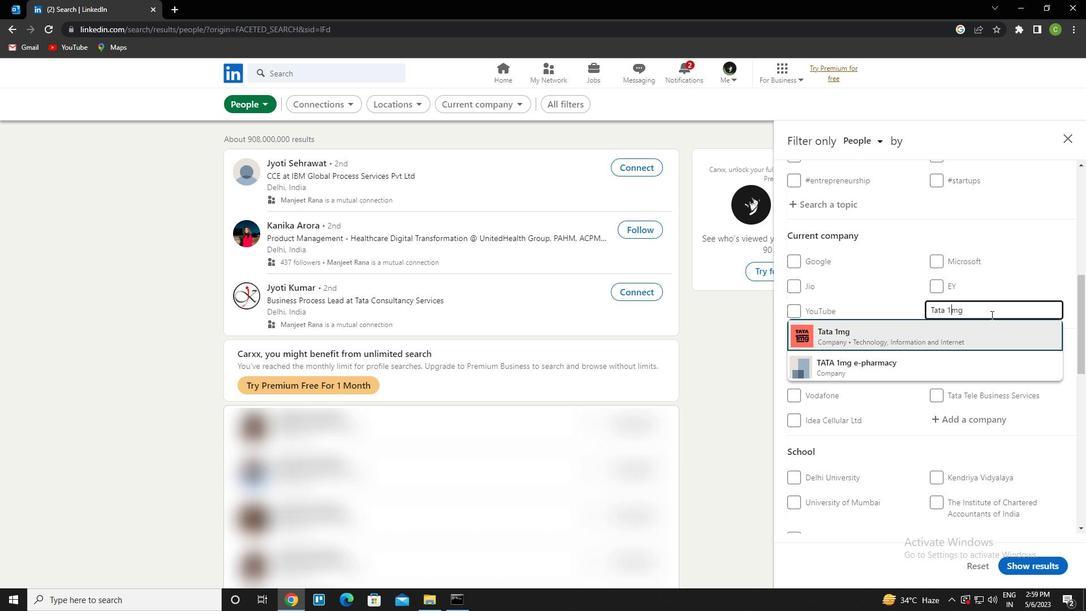 
Action: Mouse moved to (957, 320)
Screenshot: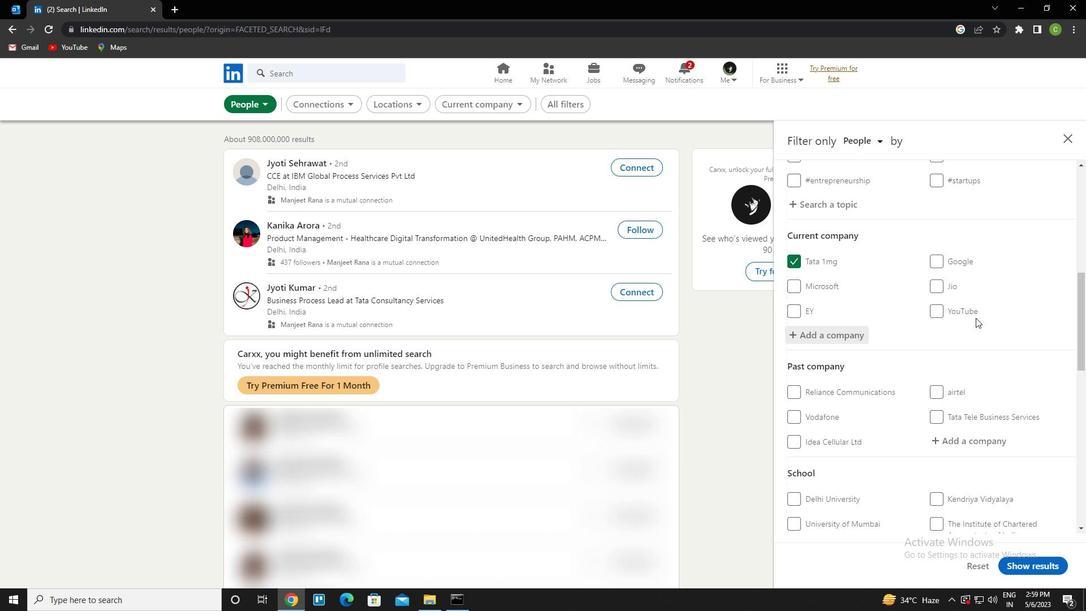 
Action: Mouse scrolled (957, 319) with delta (0, 0)
Screenshot: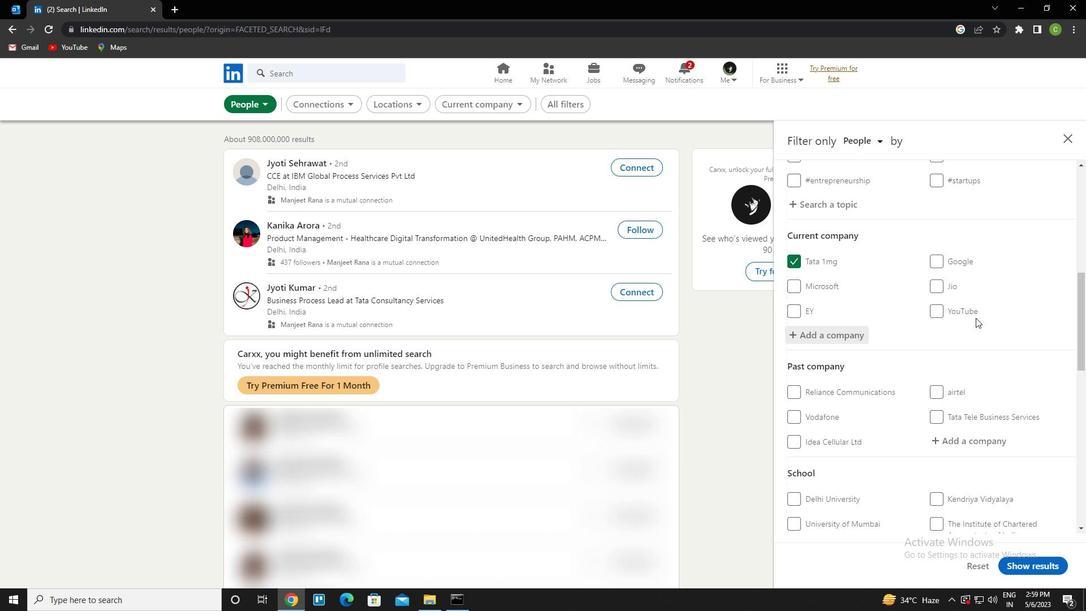 
Action: Mouse moved to (934, 336)
Screenshot: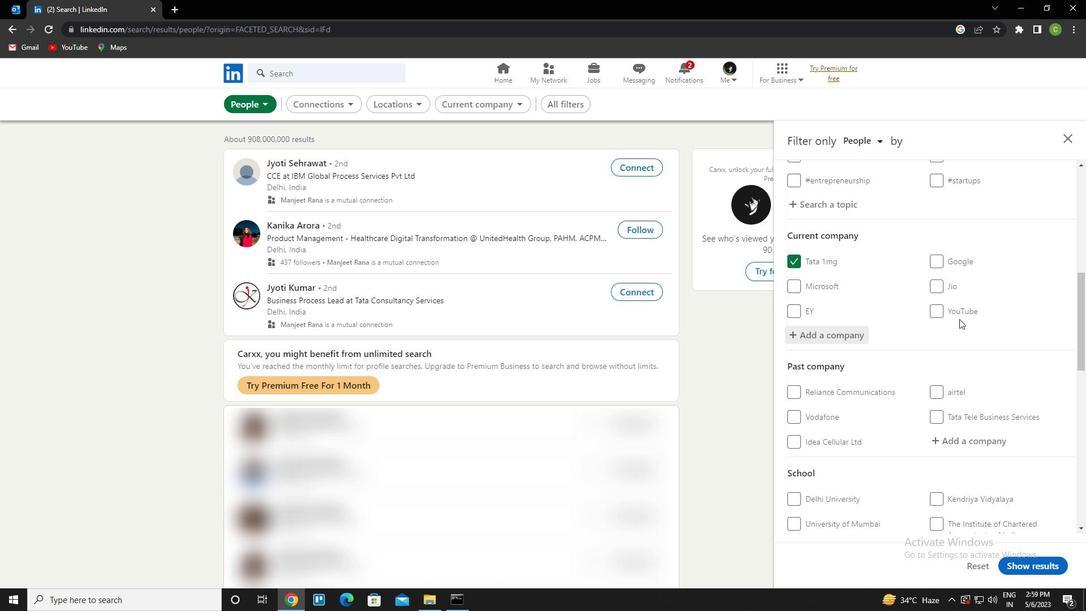 
Action: Mouse scrolled (934, 335) with delta (0, 0)
Screenshot: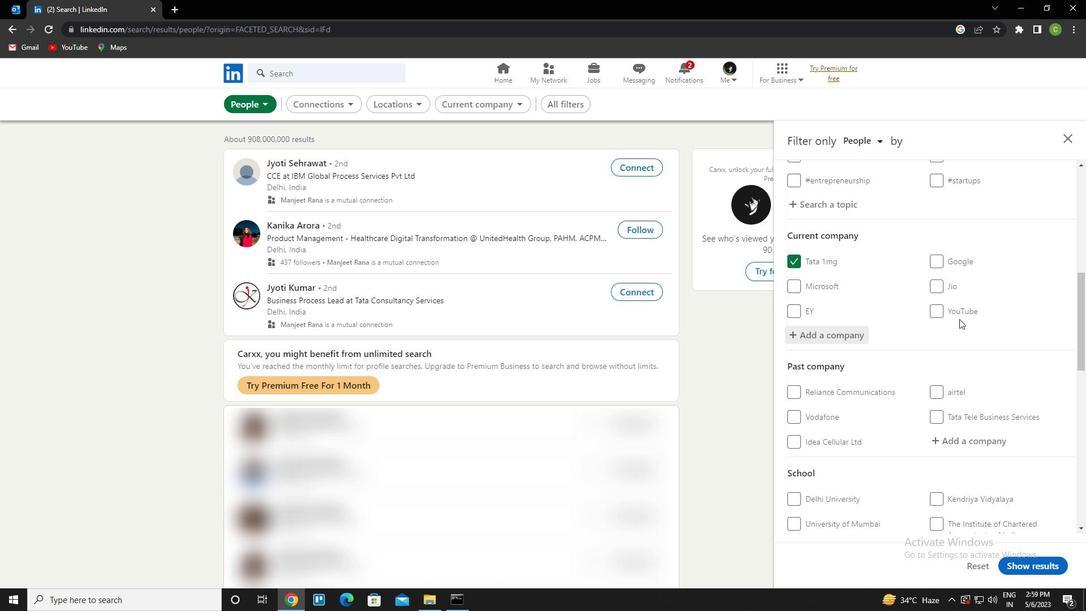 
Action: Mouse moved to (965, 375)
Screenshot: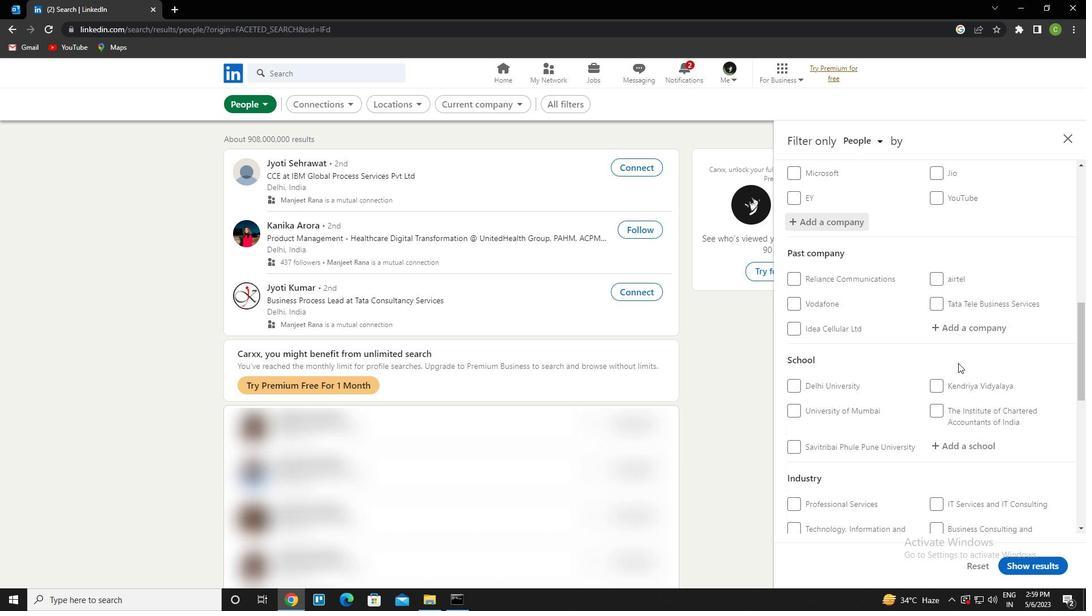 
Action: Mouse scrolled (965, 375) with delta (0, 0)
Screenshot: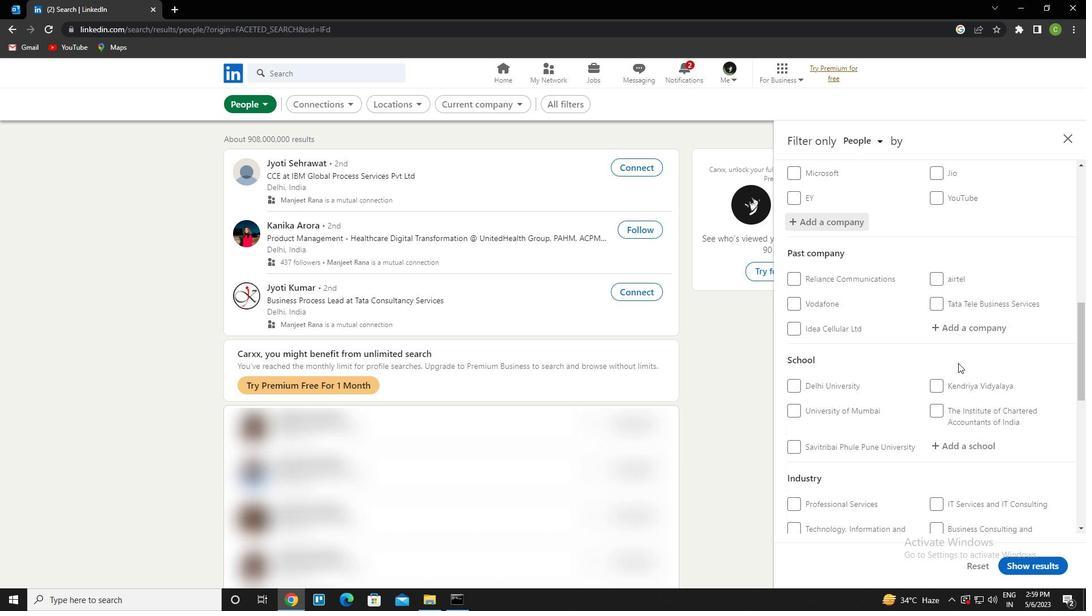 
Action: Mouse scrolled (965, 375) with delta (0, 0)
Screenshot: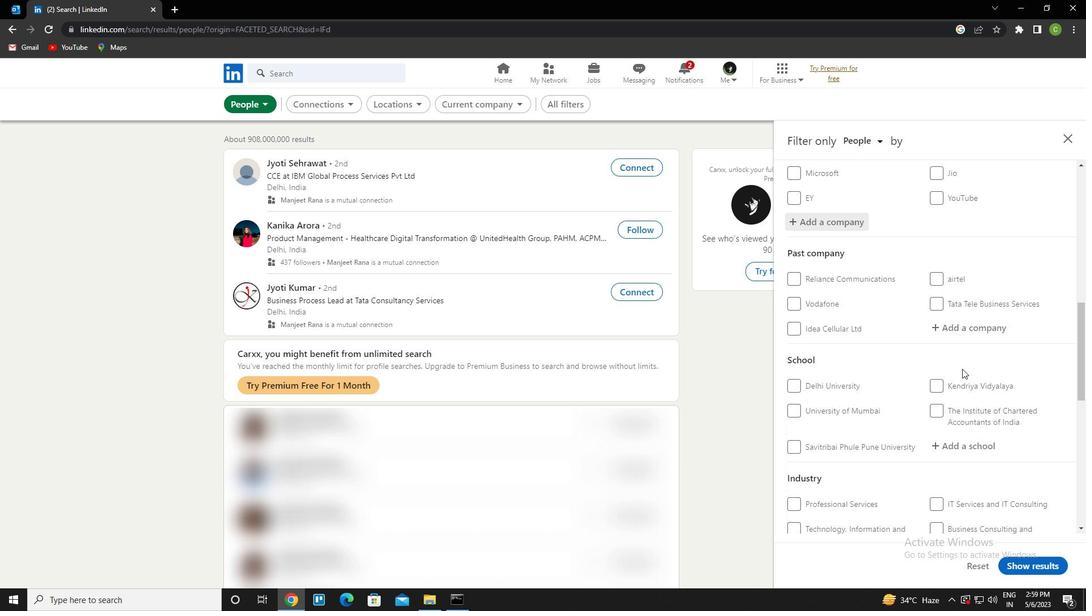 
Action: Mouse moved to (969, 335)
Screenshot: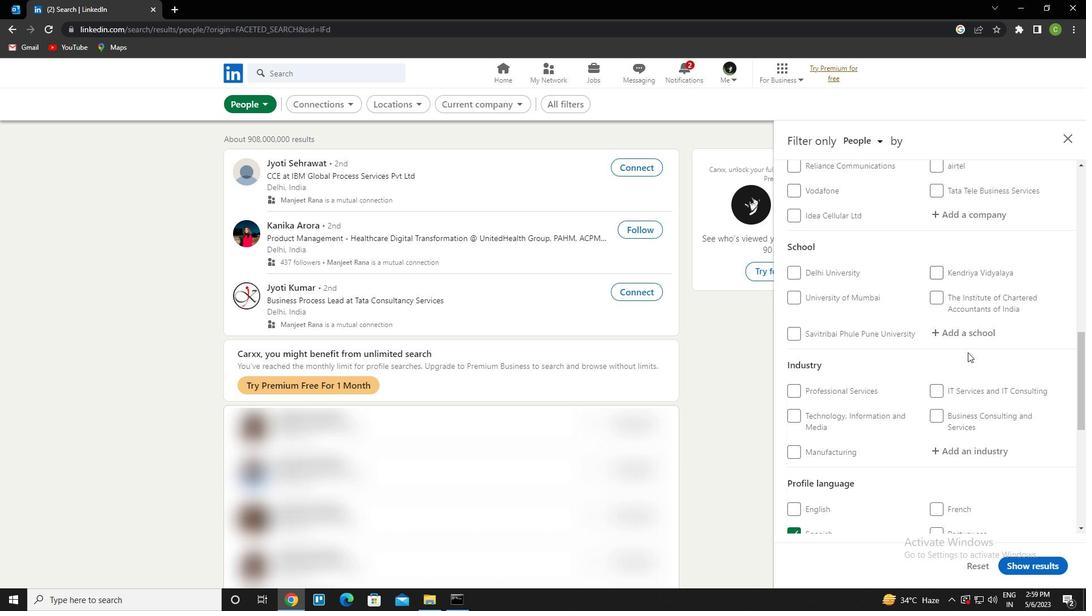 
Action: Mouse pressed left at (969, 335)
Screenshot: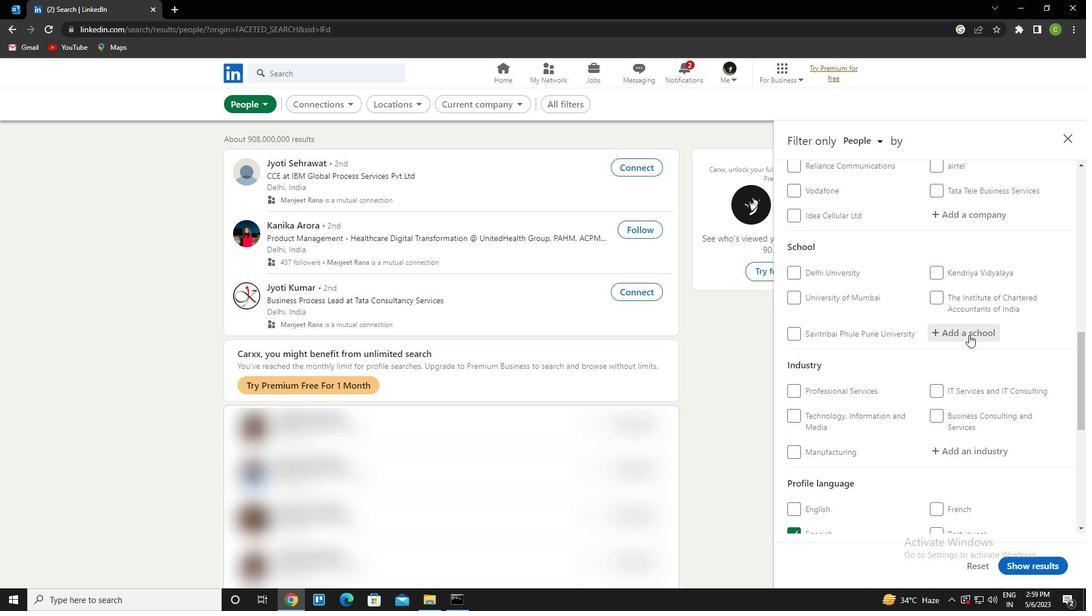 
Action: Key pressed <Key.caps_lock>c<Key.caps_lock>areer<Key.space>point<Key.space>uni<Key.down><Key.enter>
Screenshot: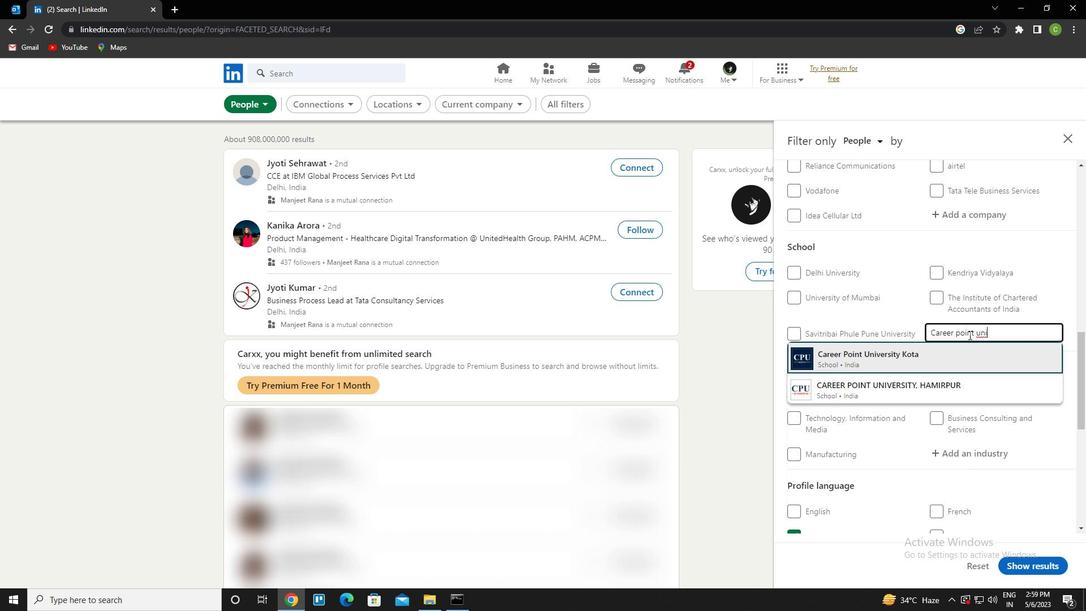 
Action: Mouse scrolled (969, 334) with delta (0, 0)
Screenshot: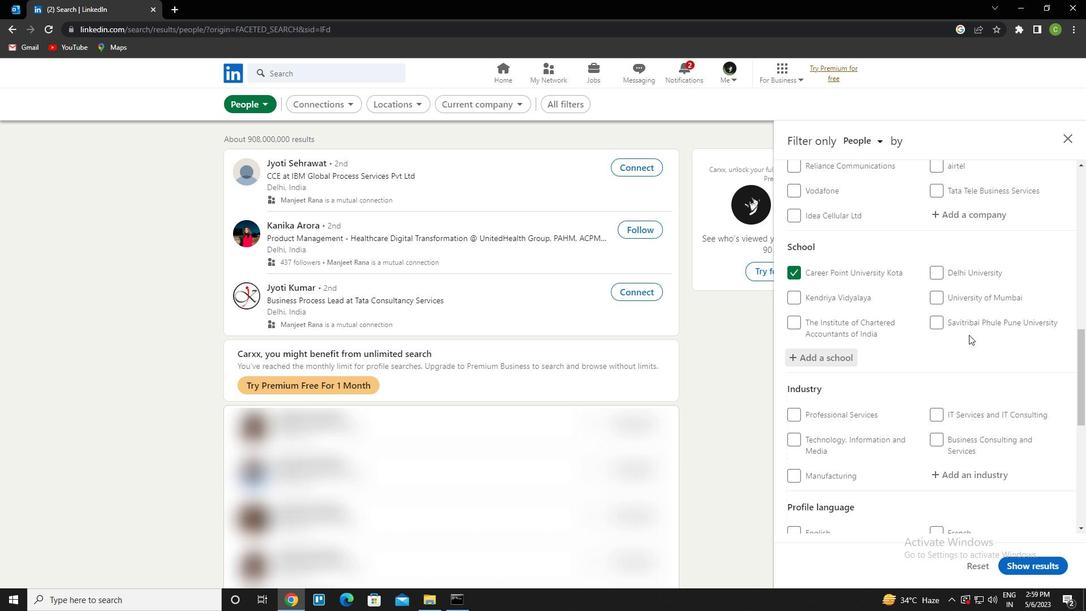 
Action: Mouse moved to (960, 336)
Screenshot: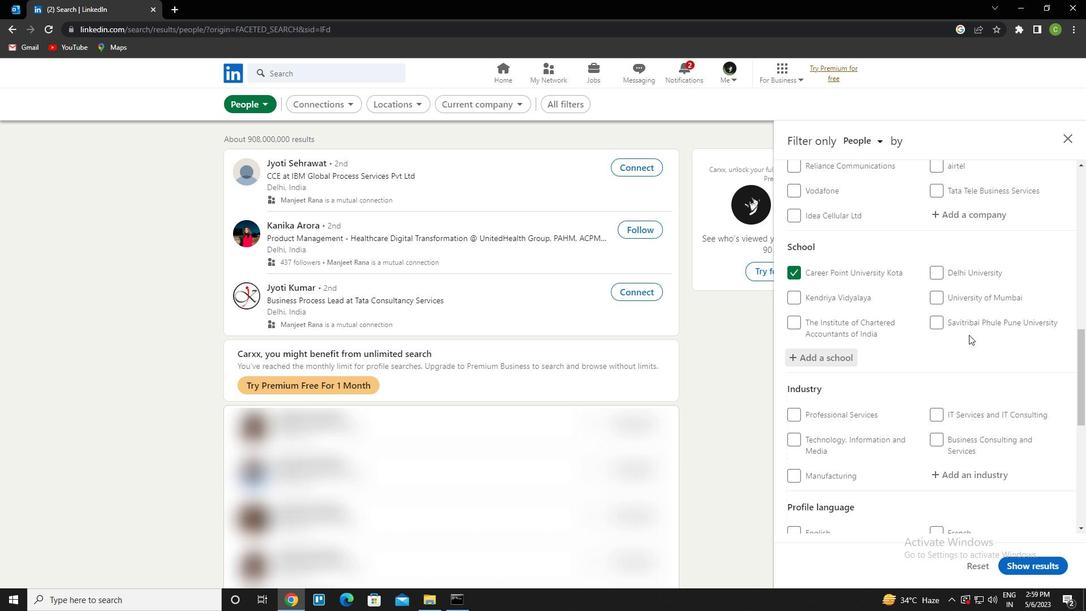 
Action: Mouse scrolled (960, 336) with delta (0, 0)
Screenshot: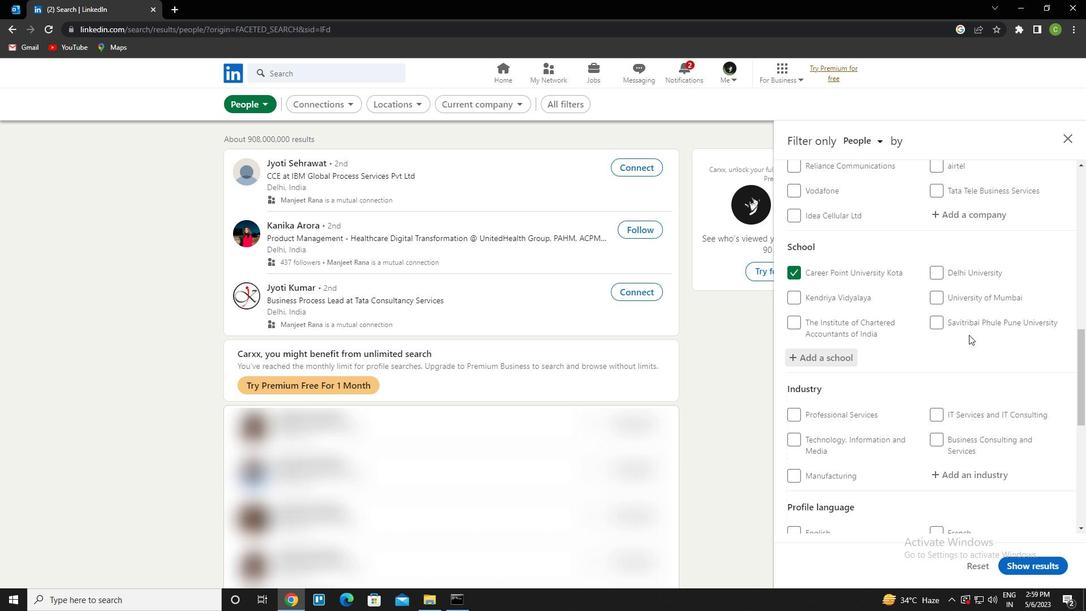 
Action: Mouse moved to (955, 337)
Screenshot: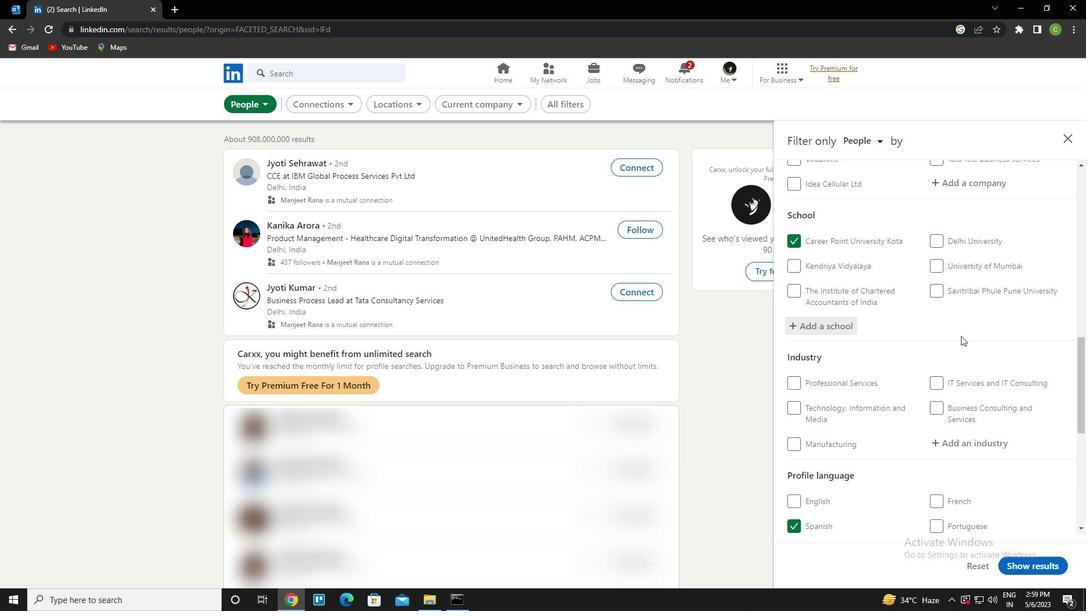 
Action: Mouse scrolled (955, 337) with delta (0, 0)
Screenshot: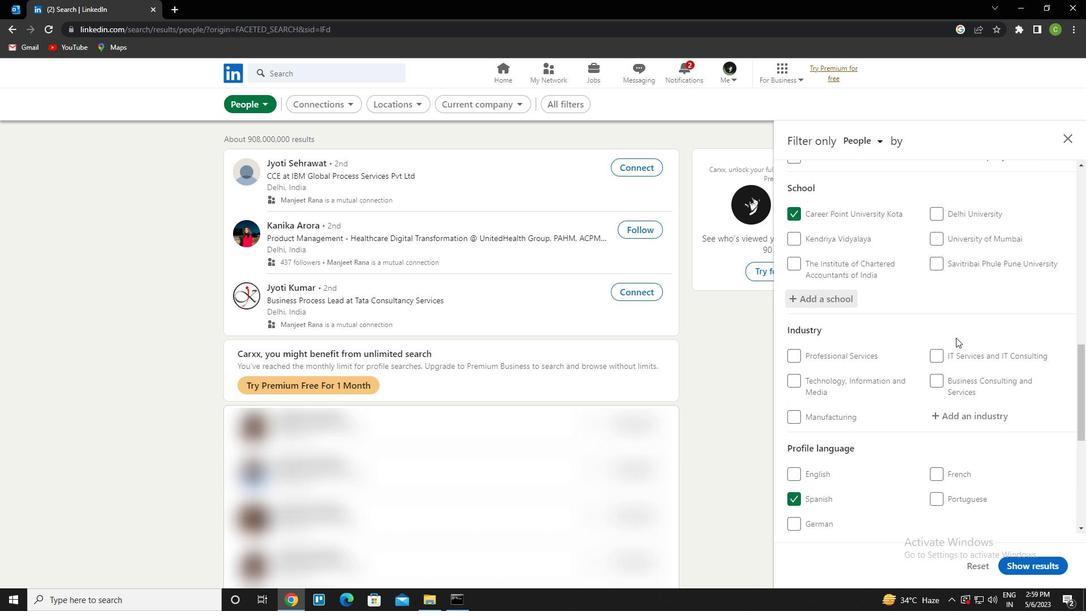 
Action: Mouse moved to (968, 298)
Screenshot: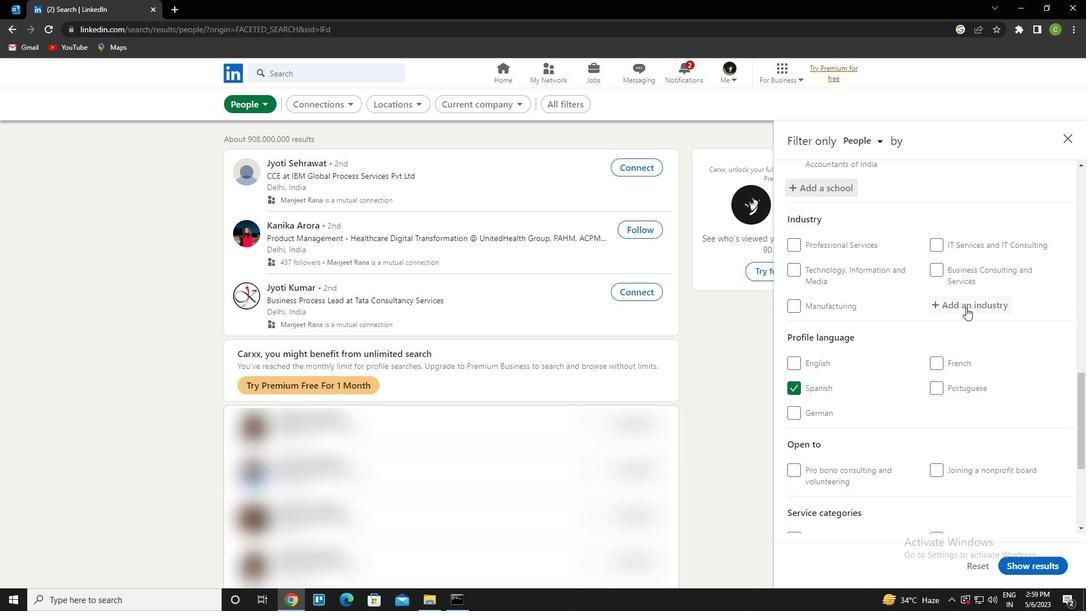 
Action: Mouse pressed left at (968, 298)
Screenshot: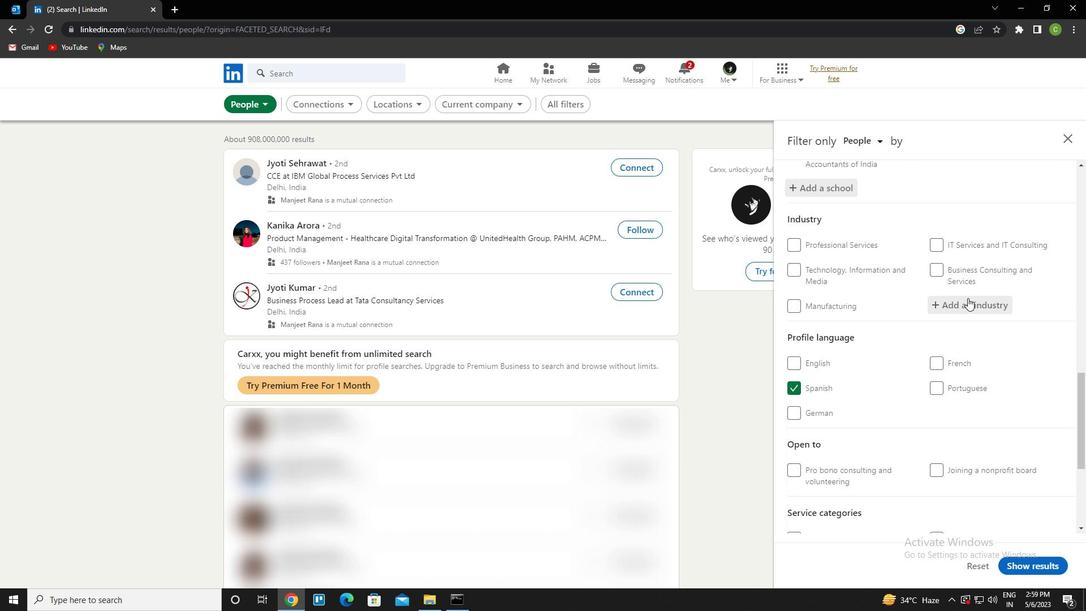 
Action: Key pressed <Key.caps_lock>b<Key.caps_lock>uilding<Key.space>f
Screenshot: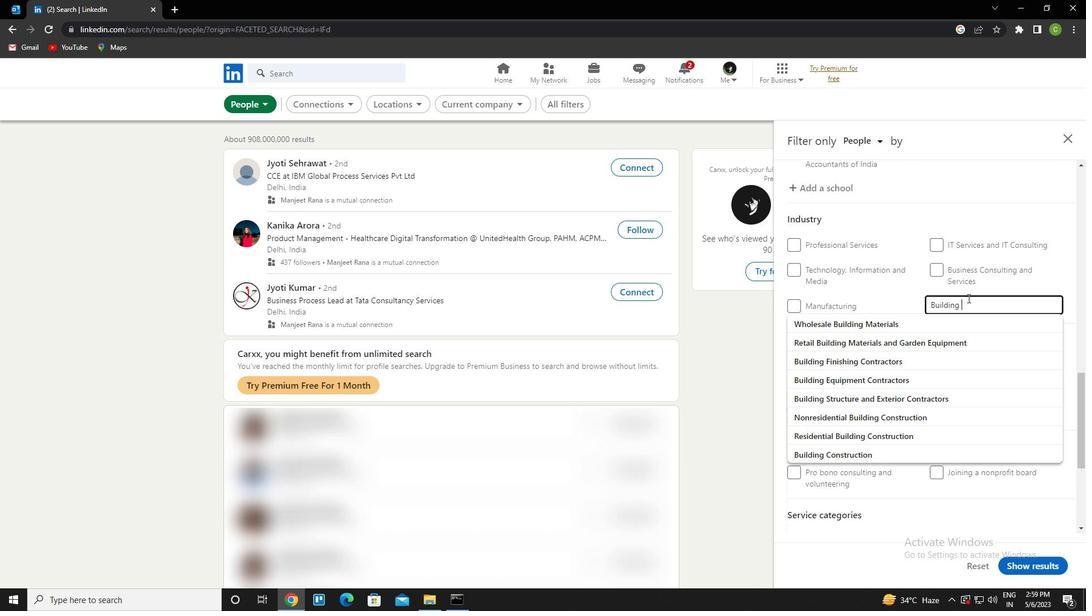 
Action: Mouse moved to (968, 297)
Screenshot: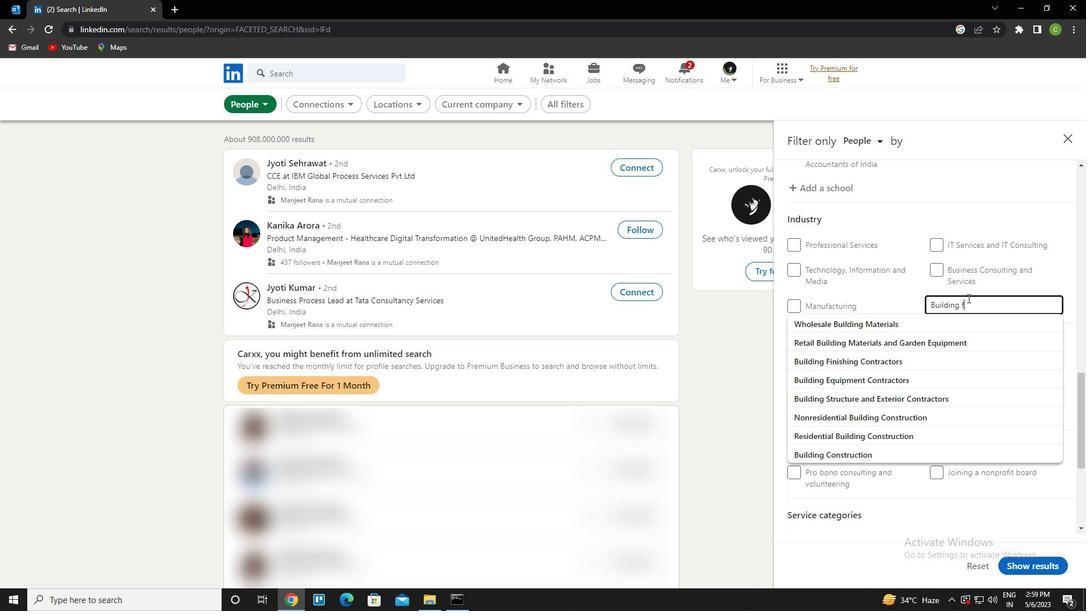 
Action: Key pressed inishing<Key.down><Key.enter>
Screenshot: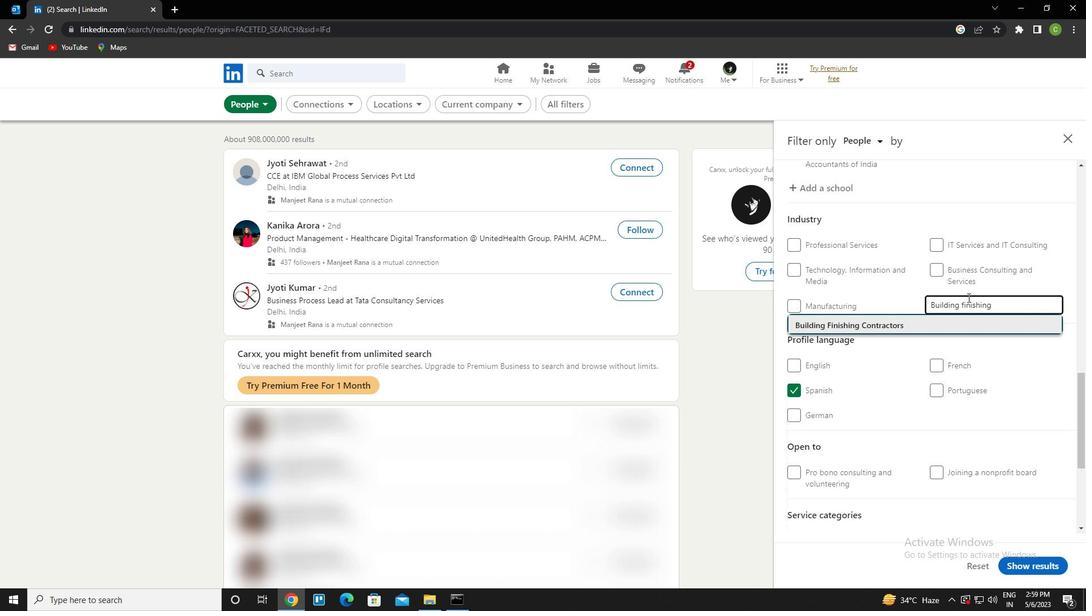 
Action: Mouse scrolled (968, 297) with delta (0, 0)
Screenshot: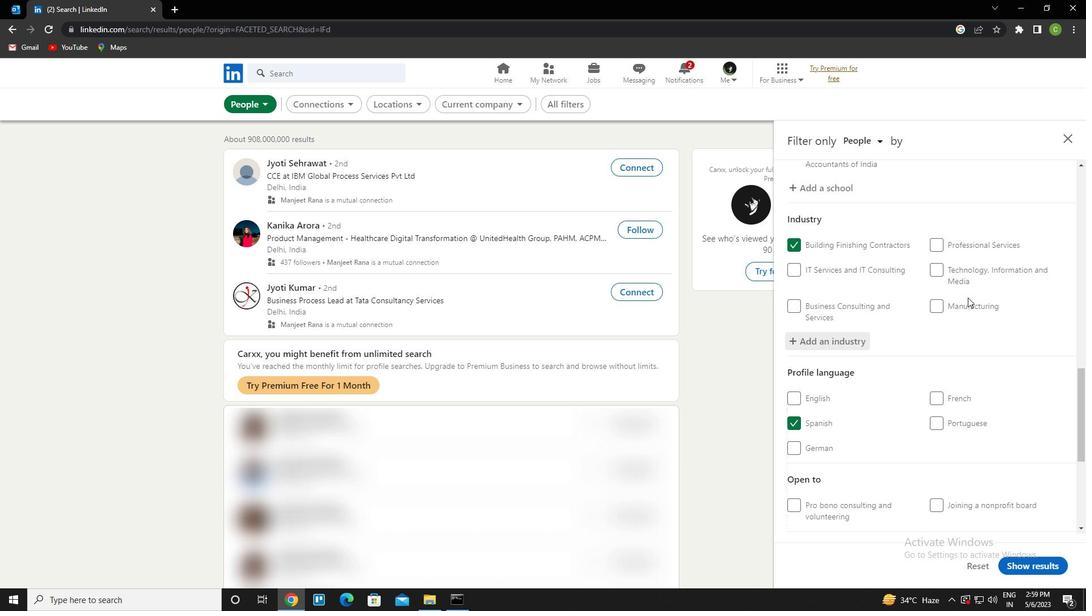 
Action: Mouse scrolled (968, 297) with delta (0, 0)
Screenshot: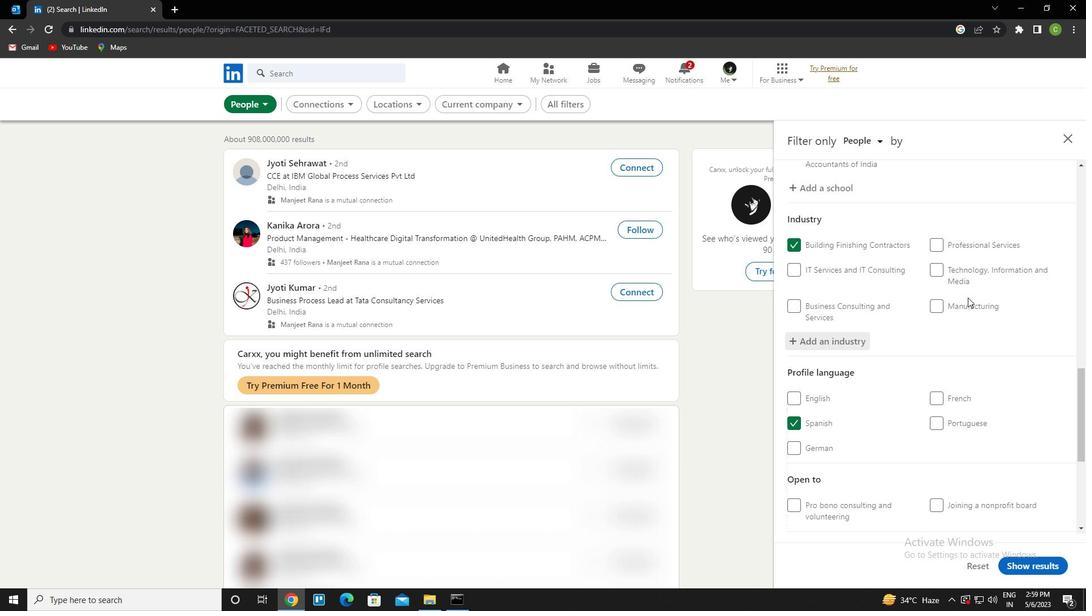 
Action: Mouse scrolled (968, 297) with delta (0, 0)
Screenshot: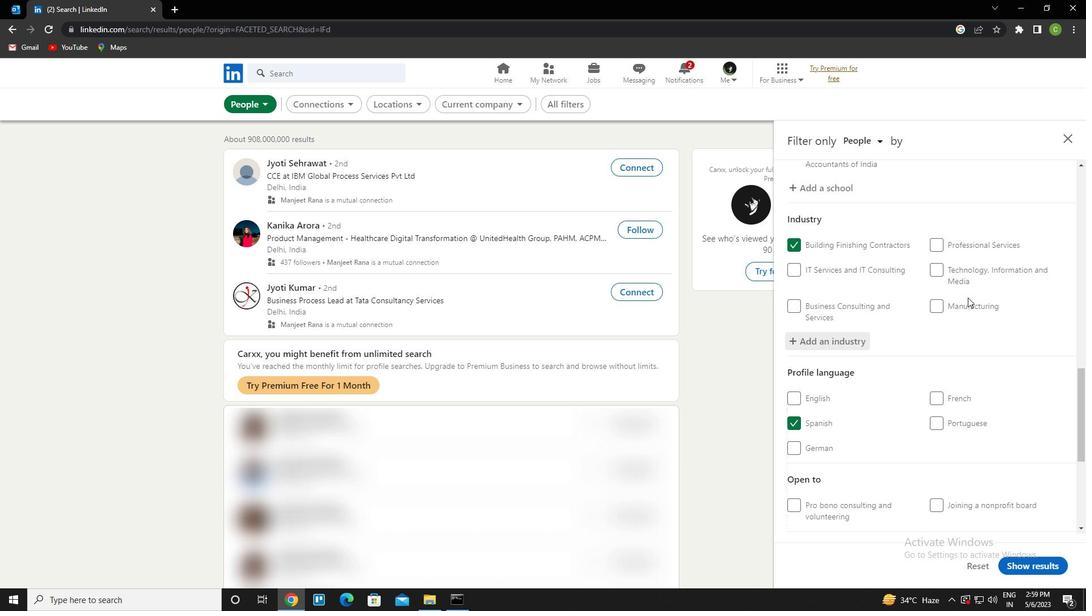 
Action: Mouse scrolled (968, 297) with delta (0, 0)
Screenshot: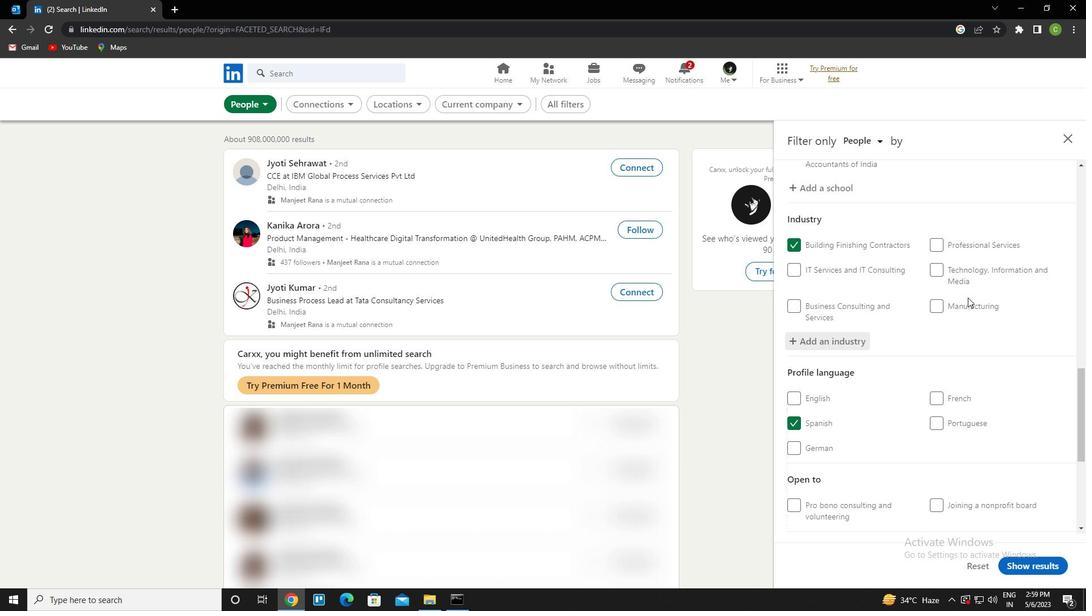 
Action: Mouse scrolled (968, 297) with delta (0, 0)
Screenshot: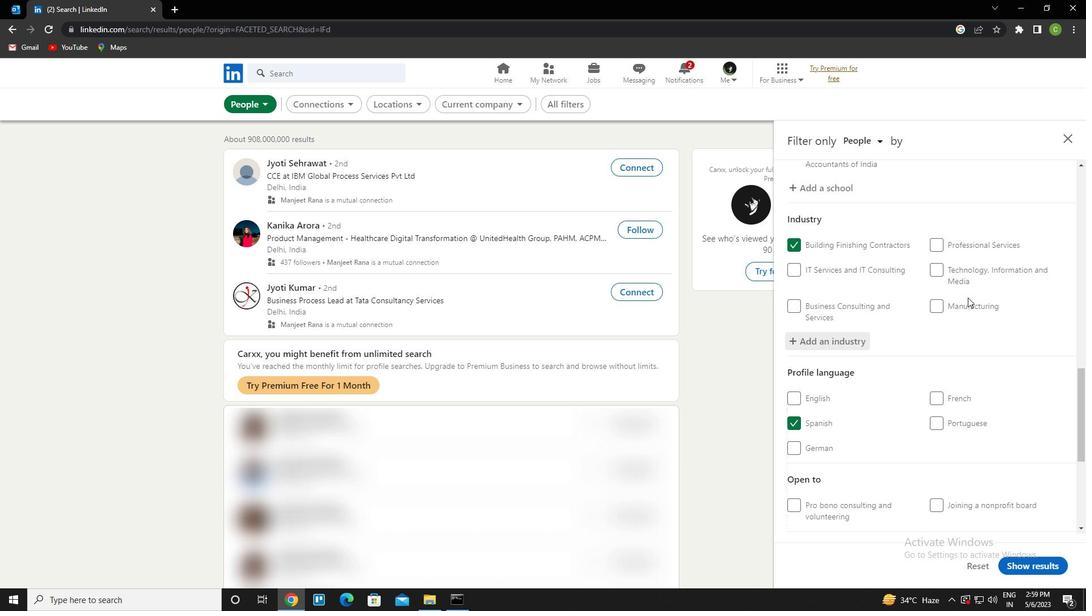 
Action: Mouse scrolled (968, 297) with delta (0, 0)
Screenshot: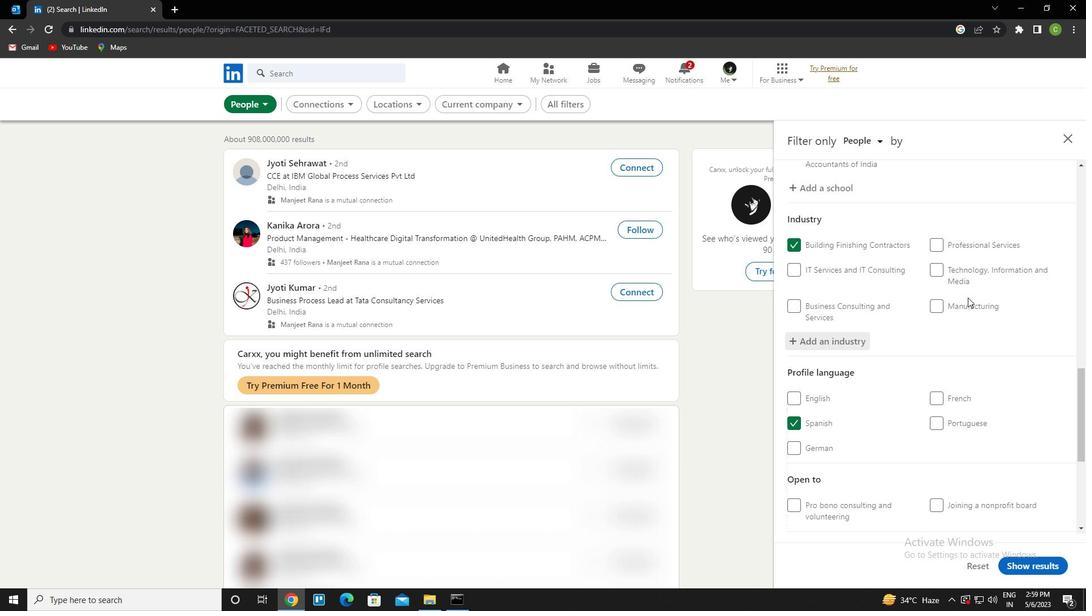 
Action: Mouse scrolled (968, 297) with delta (0, 0)
Screenshot: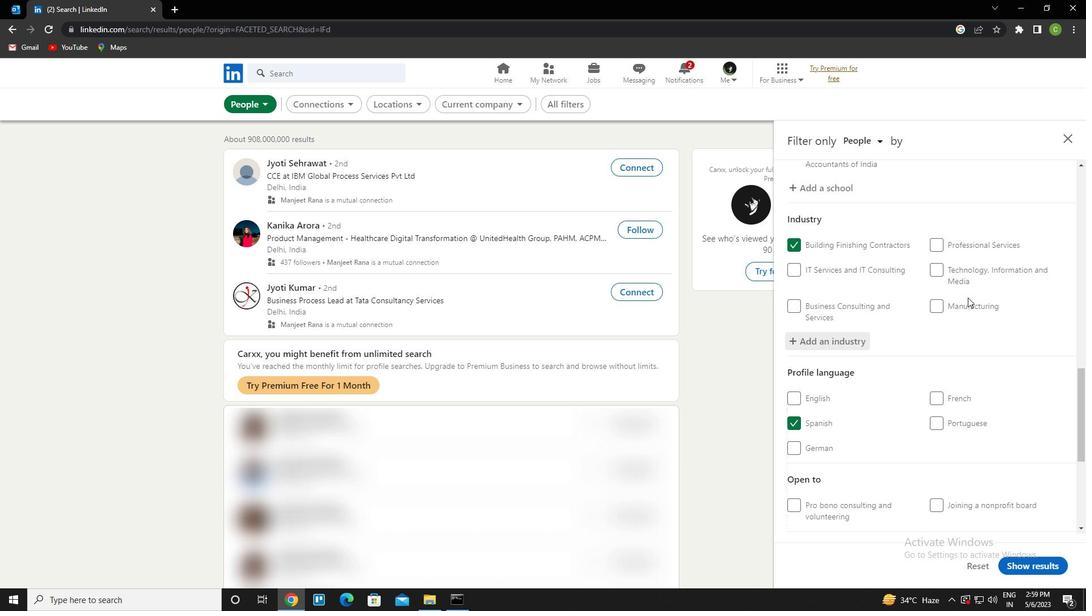 
Action: Mouse moved to (964, 316)
Screenshot: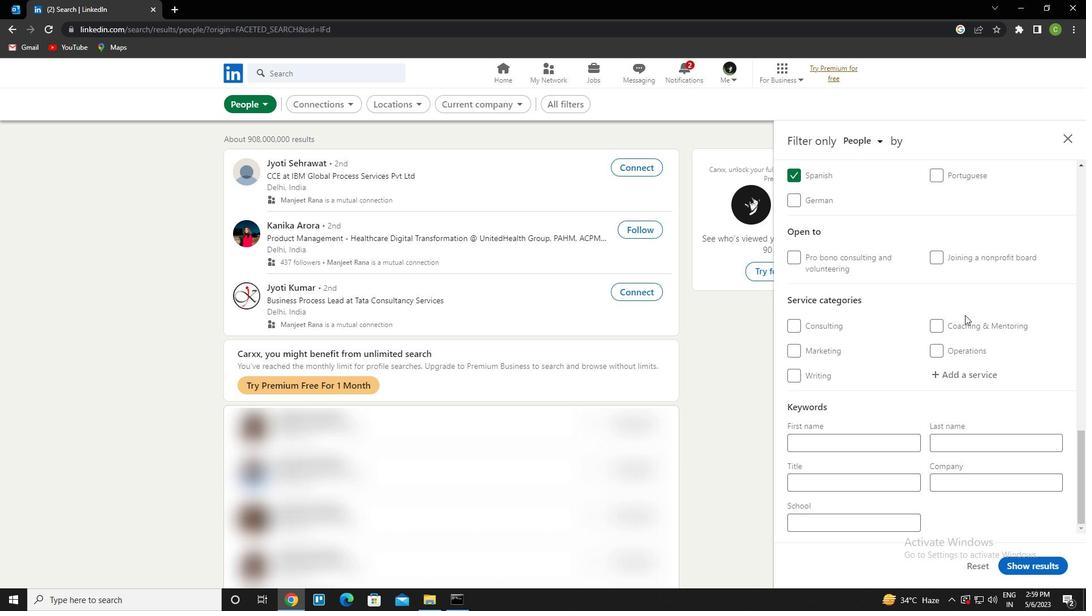 
Action: Mouse scrolled (964, 316) with delta (0, 0)
Screenshot: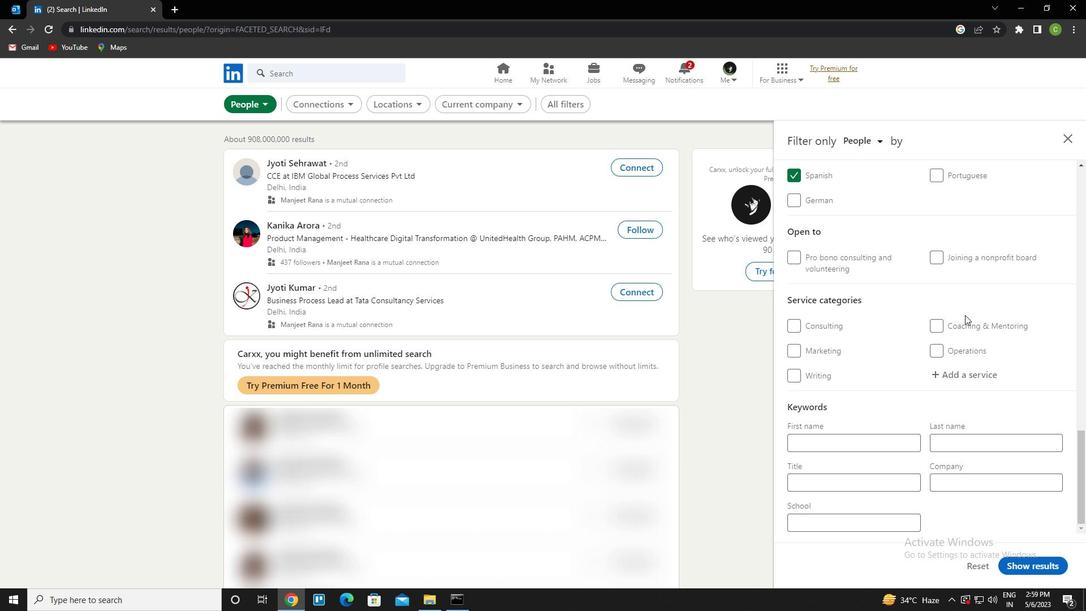 
Action: Mouse scrolled (964, 316) with delta (0, 0)
Screenshot: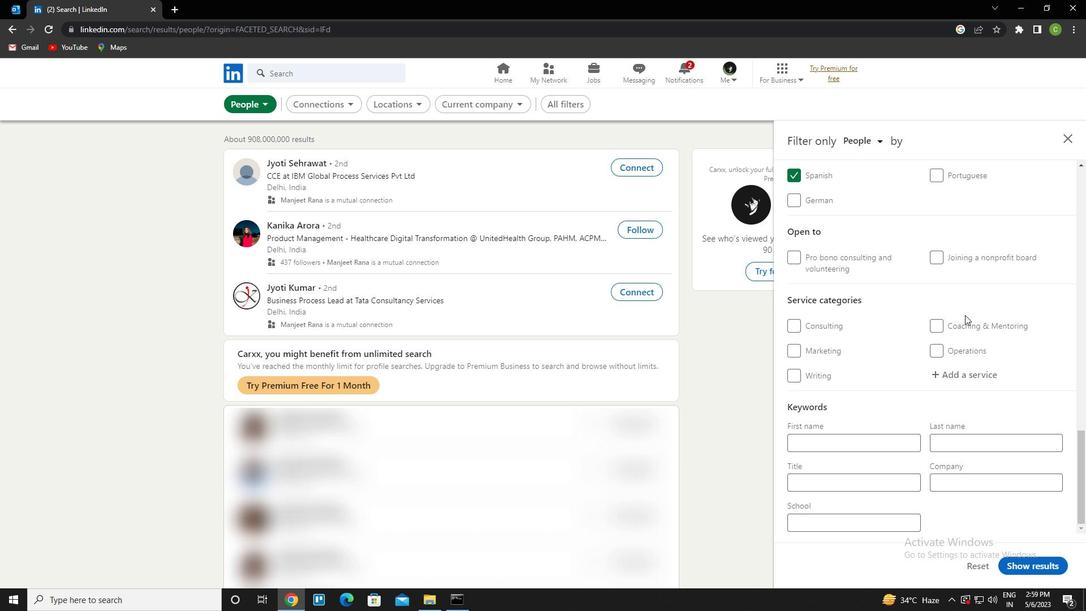 
Action: Mouse scrolled (964, 316) with delta (0, 0)
Screenshot: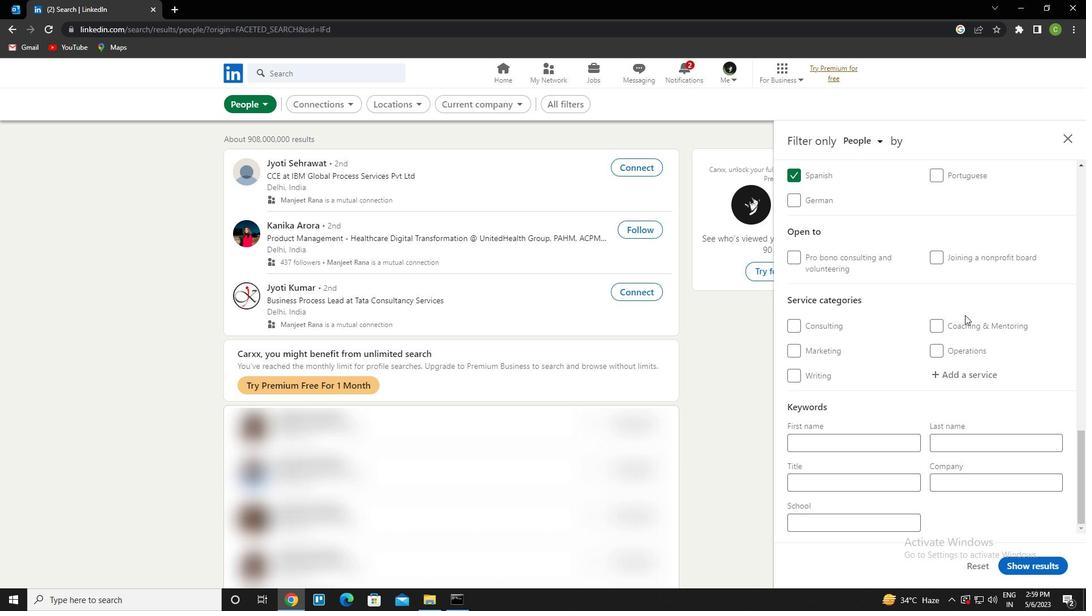 
Action: Mouse moved to (965, 371)
Screenshot: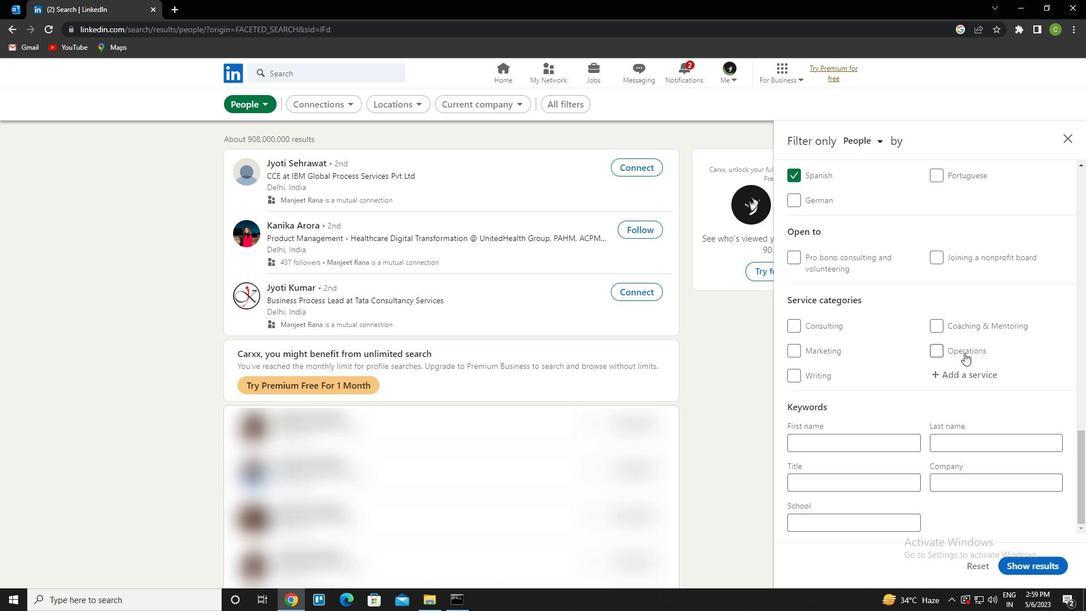 
Action: Mouse pressed left at (965, 371)
Screenshot: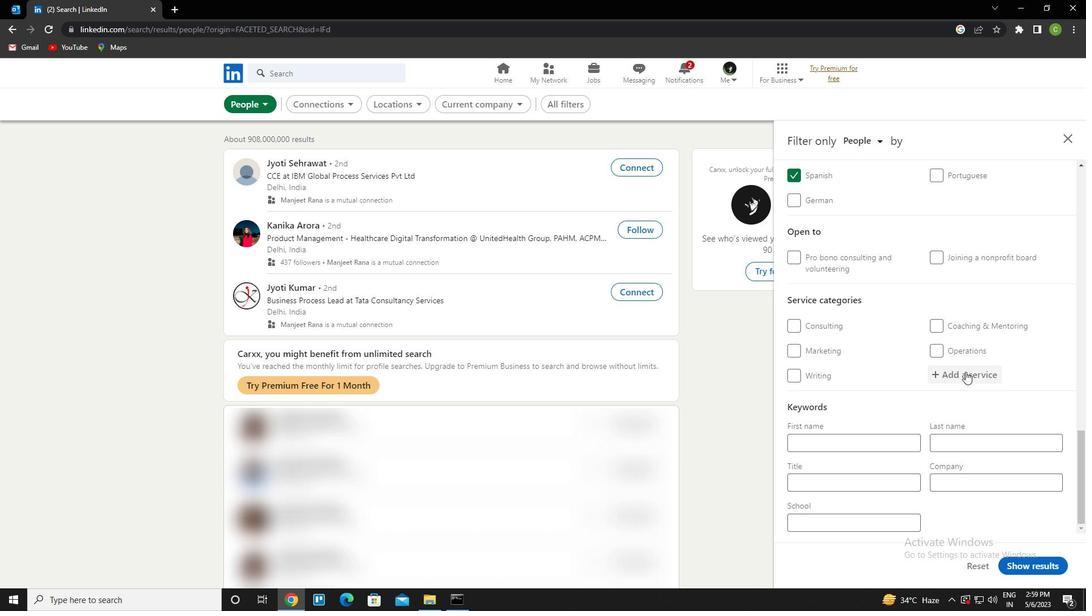 
Action: Key pressed <Key.caps_lock>c<Key.caps_lock>atering<Key.down><Key.enter>
Screenshot: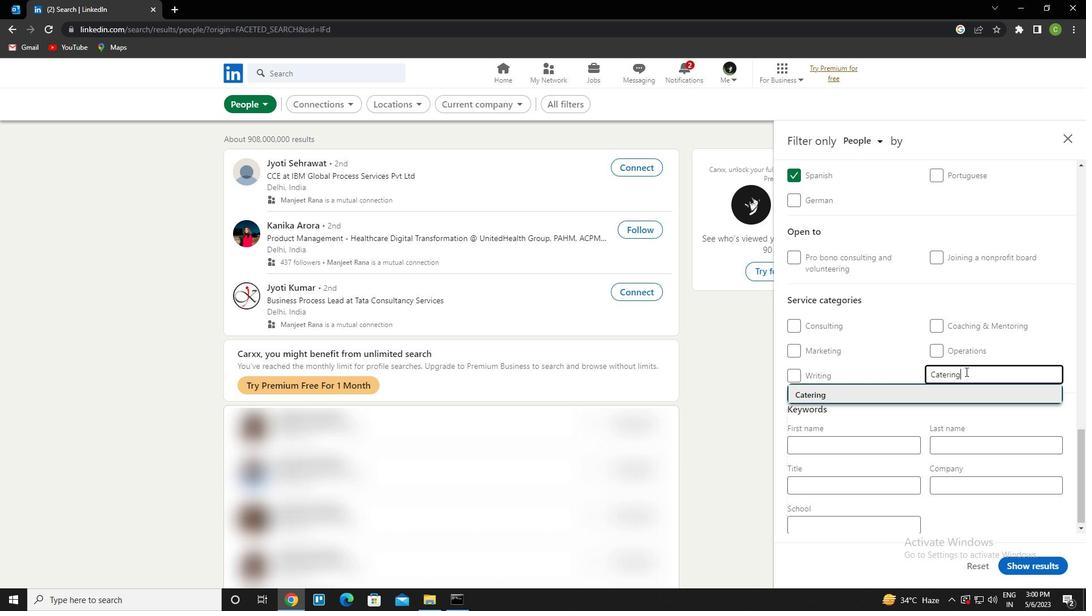 
Action: Mouse scrolled (965, 371) with delta (0, 0)
Screenshot: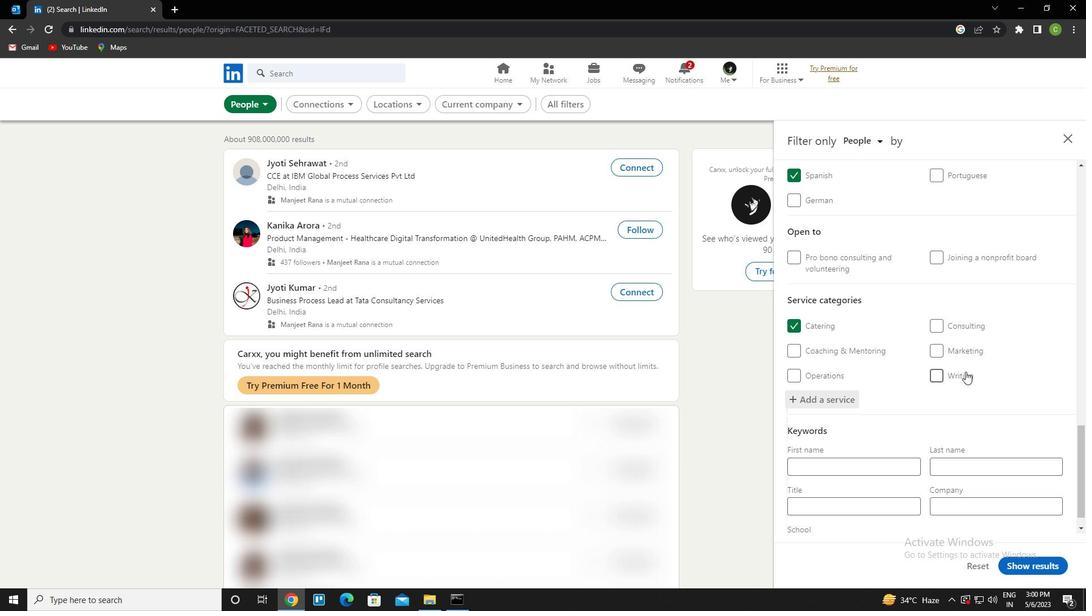 
Action: Mouse scrolled (965, 371) with delta (0, 0)
Screenshot: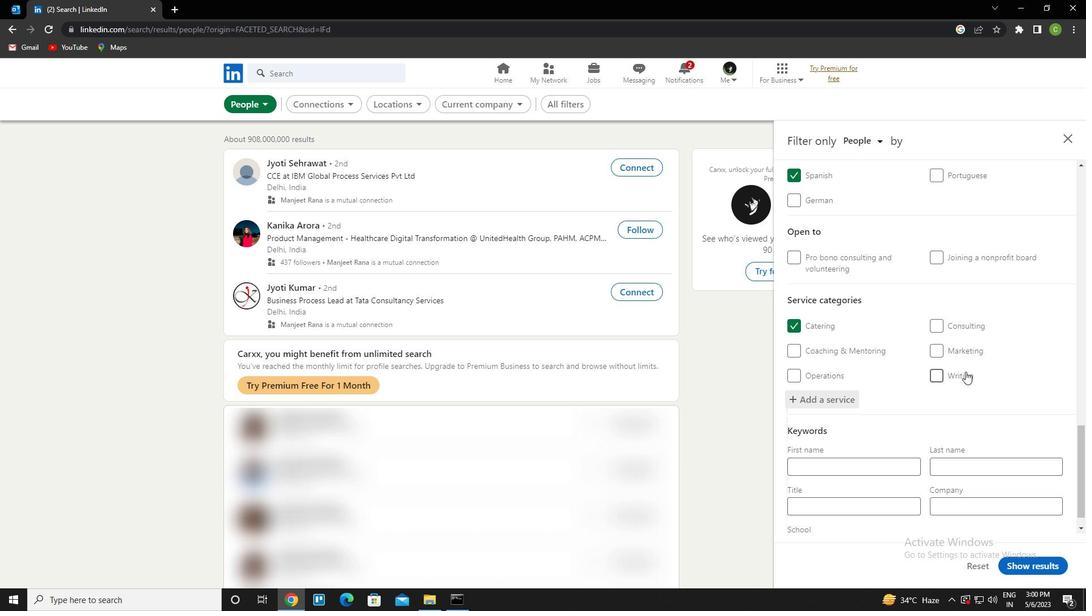 
Action: Mouse scrolled (965, 371) with delta (0, 0)
Screenshot: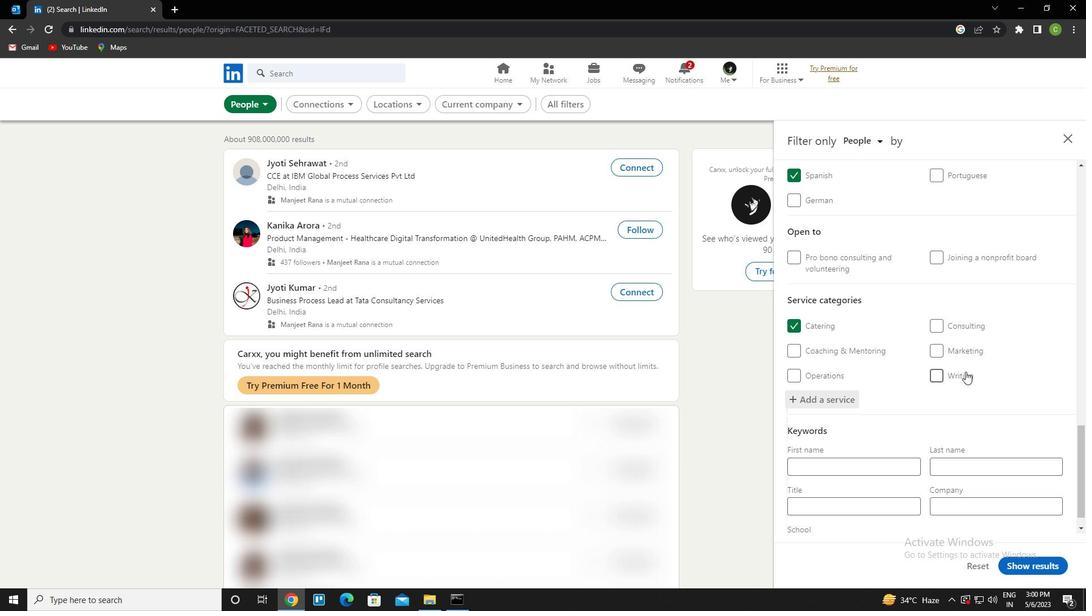 
Action: Mouse scrolled (965, 371) with delta (0, 0)
Screenshot: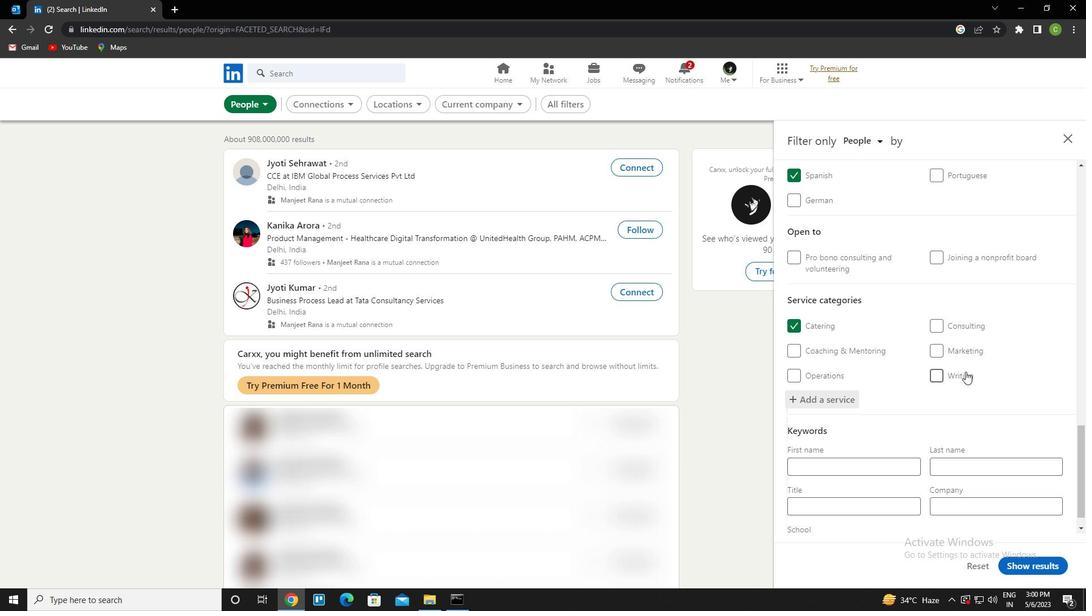 
Action: Mouse moved to (965, 374)
Screenshot: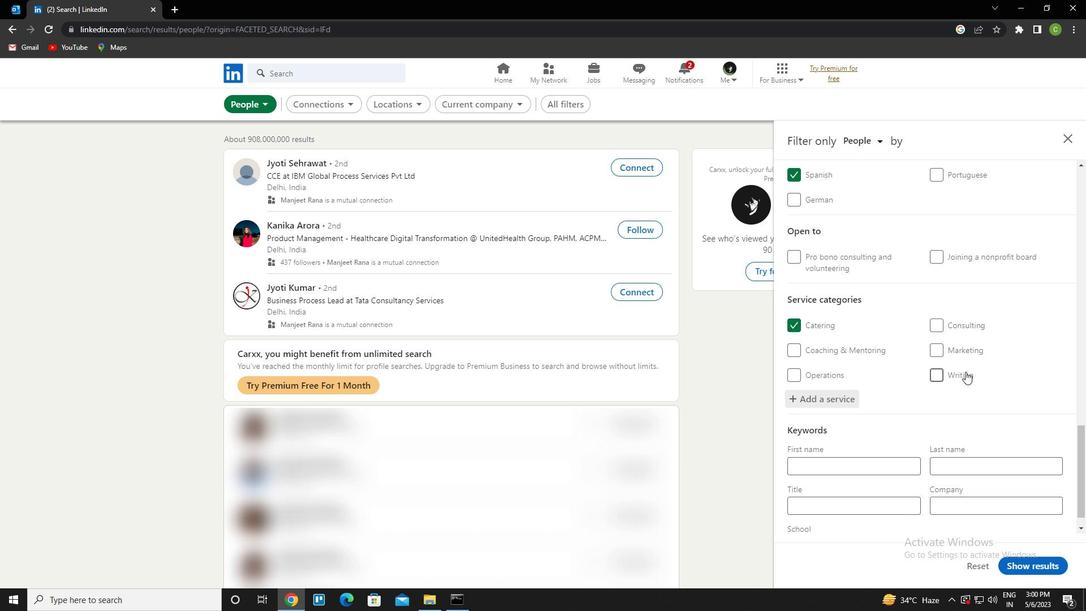 
Action: Mouse scrolled (965, 373) with delta (0, 0)
Screenshot: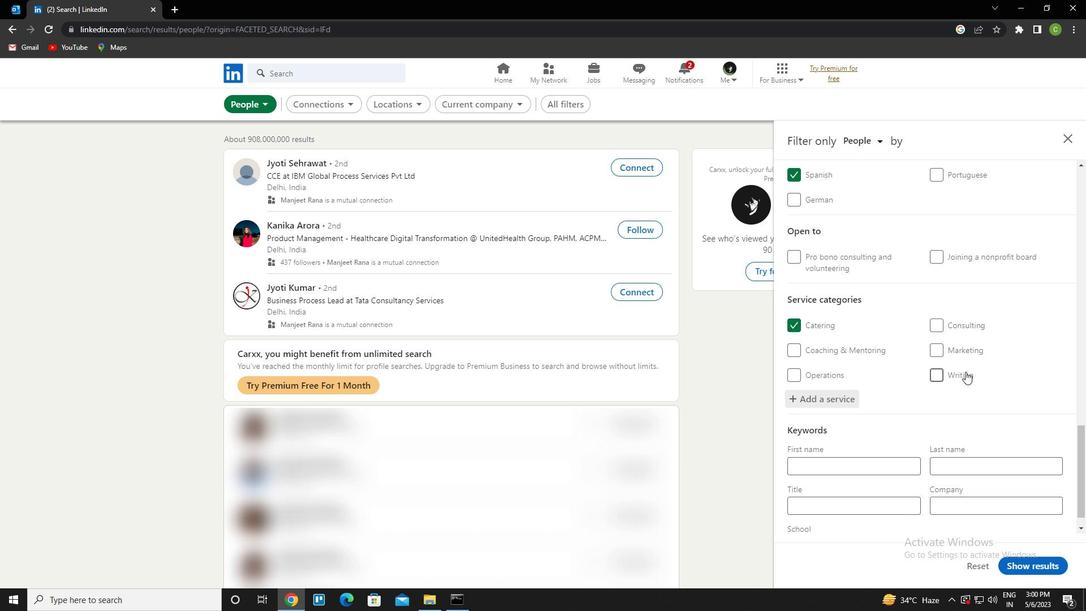 
Action: Mouse moved to (966, 380)
Screenshot: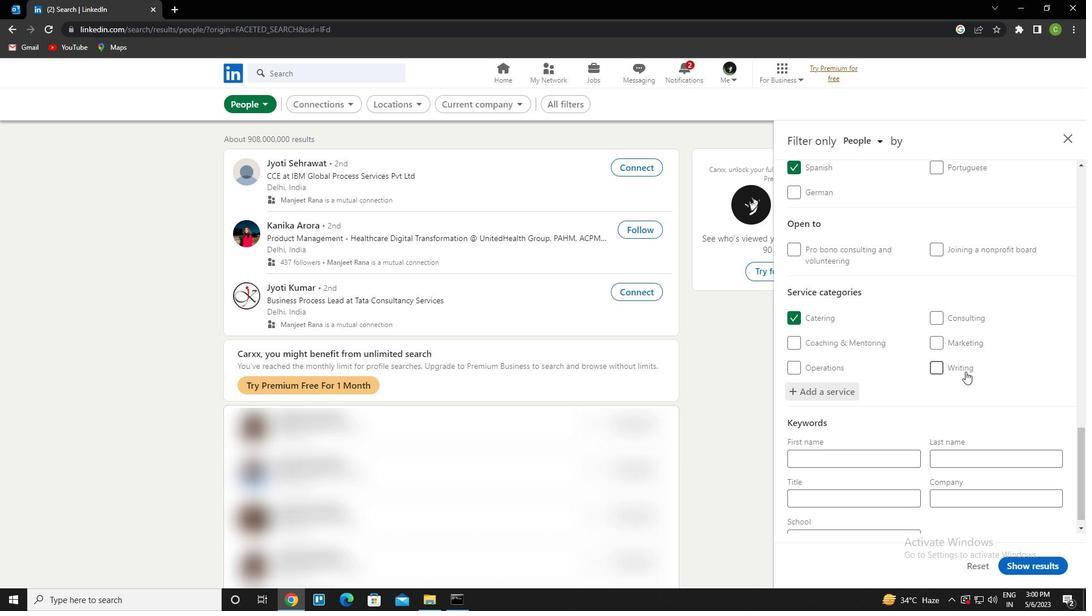 
Action: Mouse scrolled (966, 380) with delta (0, 0)
Screenshot: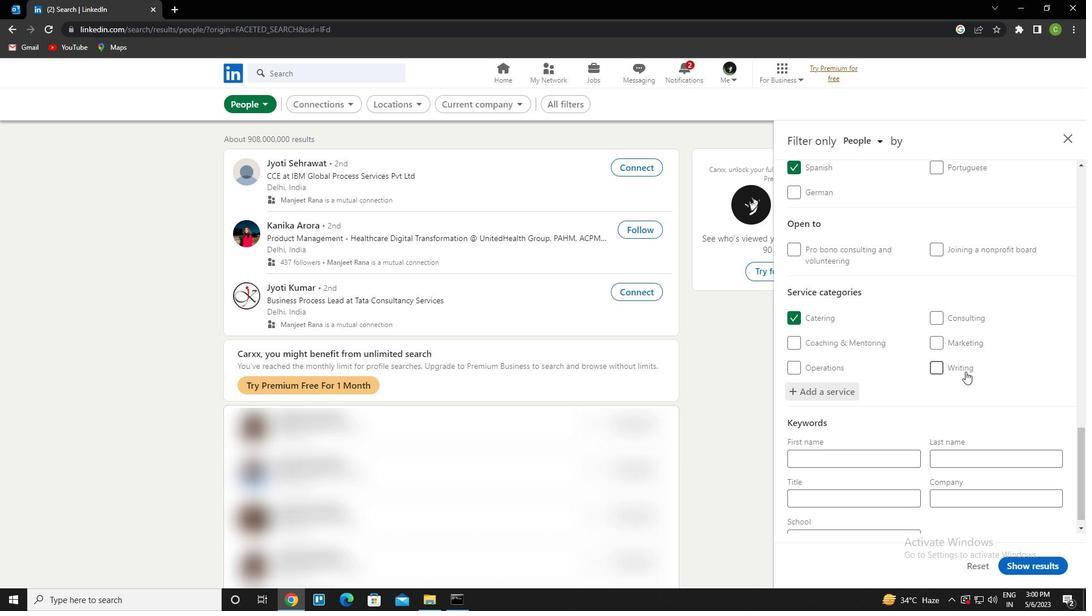 
Action: Mouse moved to (865, 479)
Screenshot: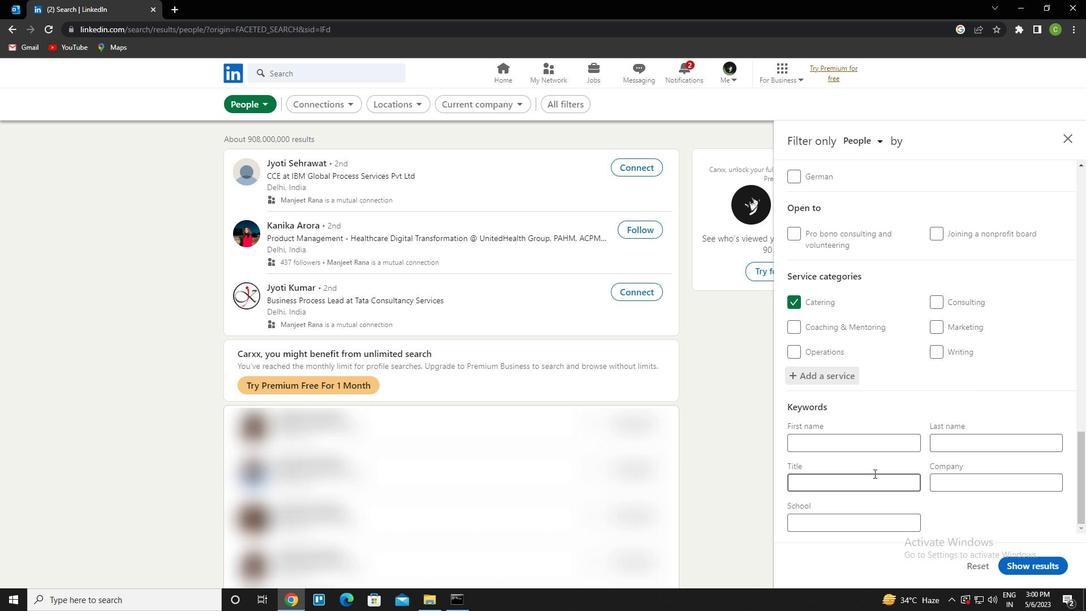 
Action: Mouse pressed left at (865, 479)
Screenshot: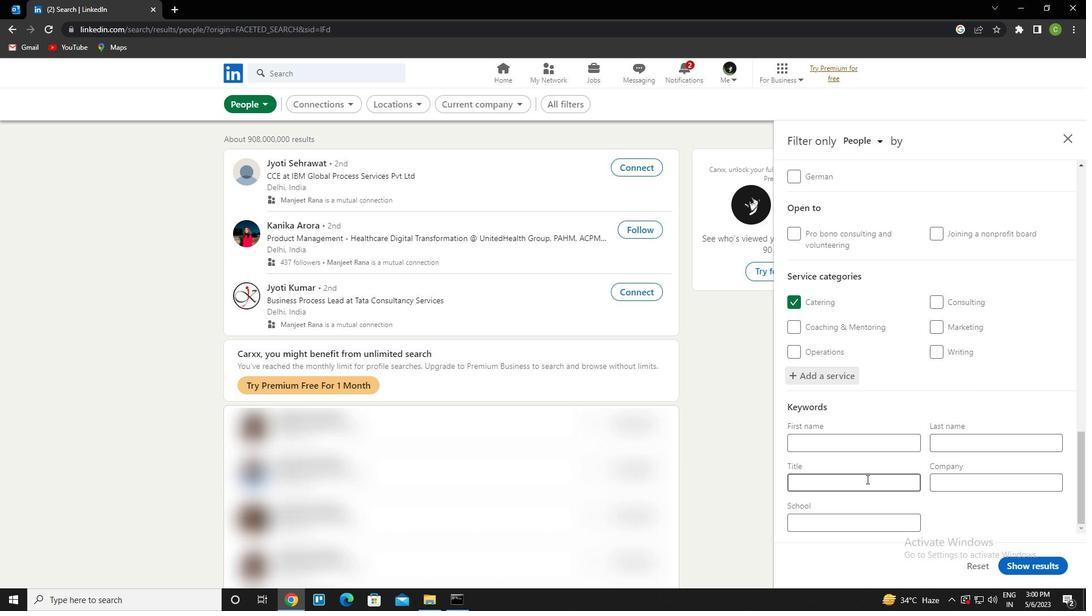 
Action: Key pressed <Key.caps_lock>h<Key.caps_lock>abitat<Key.space><Key.caps_lock><Key.caps_lock>for<Key.space><Key.caps_lock>h<Key.caps_lock>umanity<Key.space><Key.caps_lock>b<Key.caps_lock>uildre<Key.backspace><Key.backspace>er
Screenshot: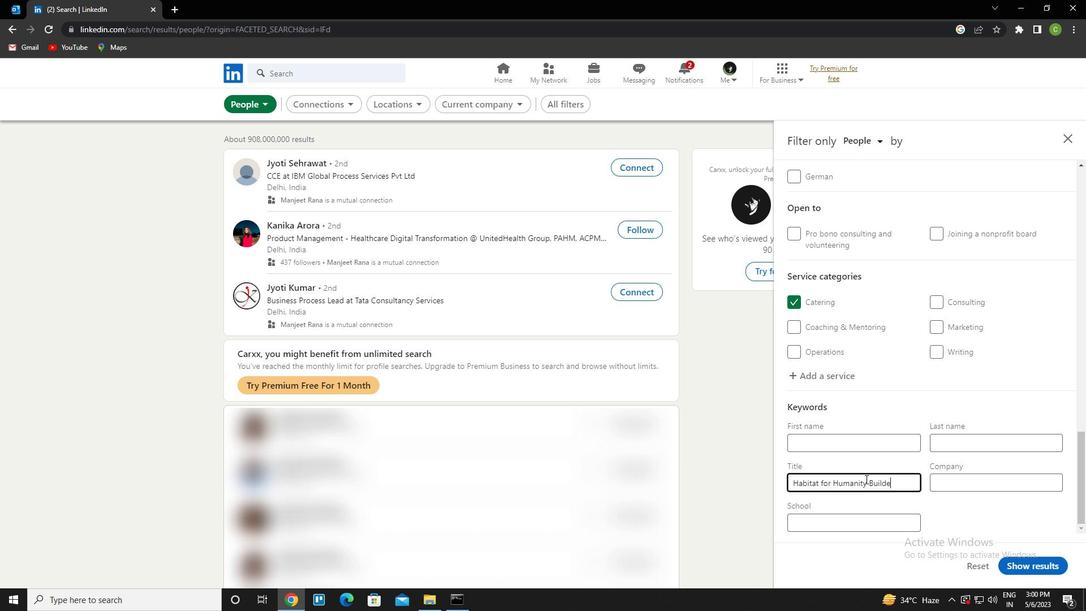 
Action: Mouse moved to (1032, 564)
Screenshot: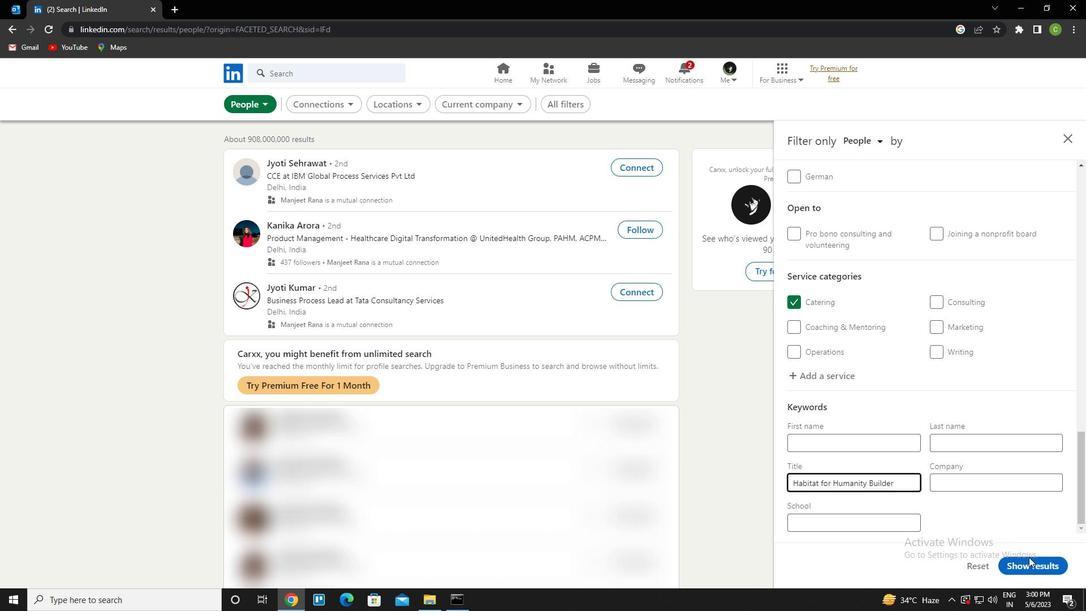 
Action: Mouse pressed left at (1032, 564)
Screenshot: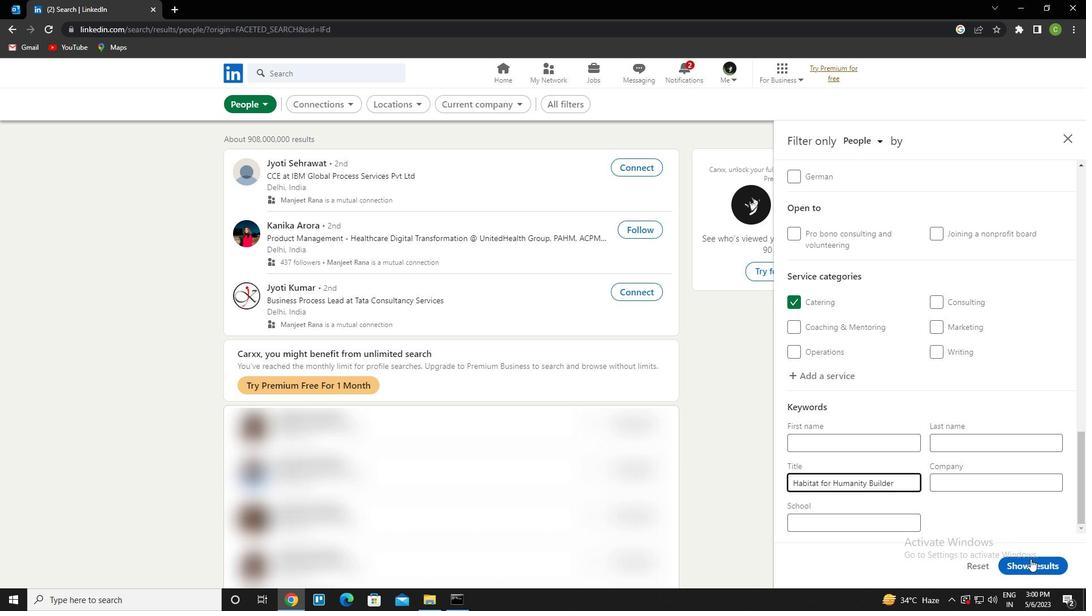
Action: Mouse moved to (626, 483)
Screenshot: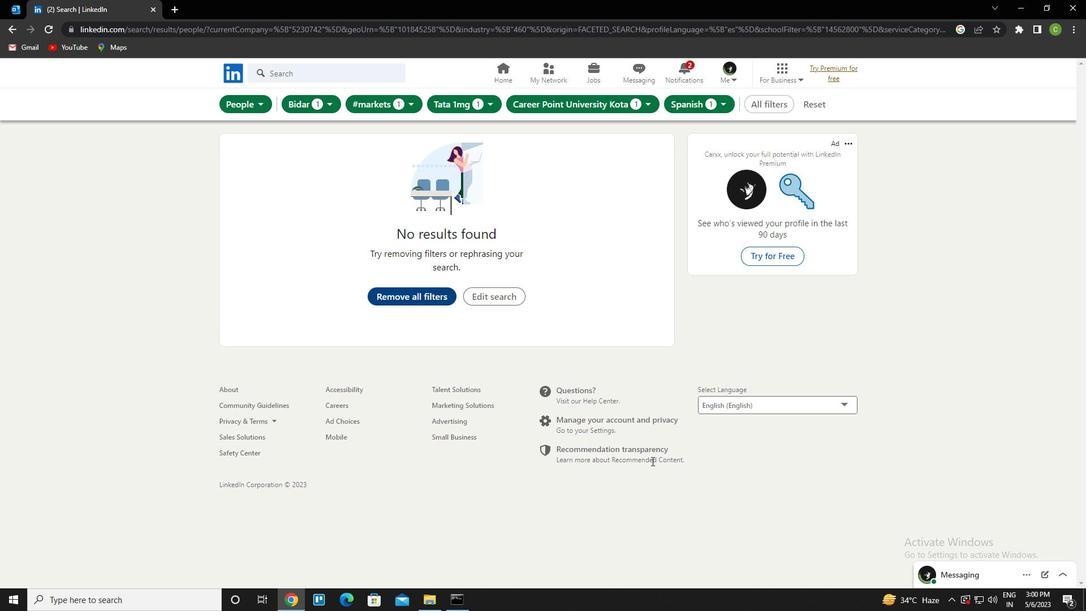 
